Task: Look for space in Tizi-n-Tleta, Algeria from 2nd September, 2023 to 6th September, 2023 for 2 adults in price range Rs.15000 to Rs.20000. Place can be entire place with 1  bedroom having 1 bed and 1 bathroom. Property type can be house, flat, hotel. Amenities needed are: washing machine. Booking option can be shelf check-in. Required host language is .
Action: Mouse moved to (640, 87)
Screenshot: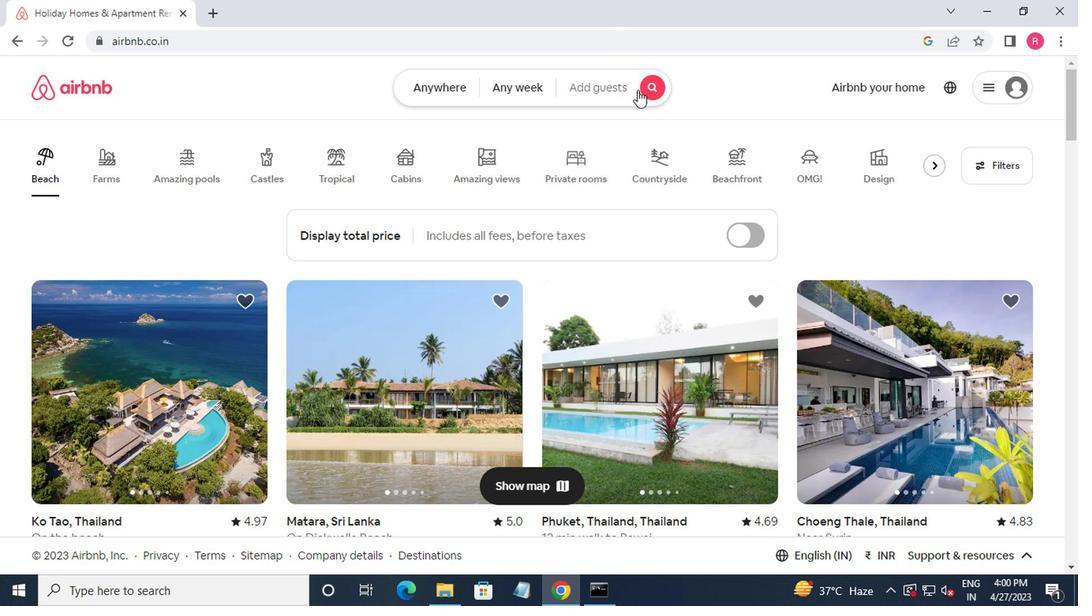 
Action: Mouse pressed left at (640, 87)
Screenshot: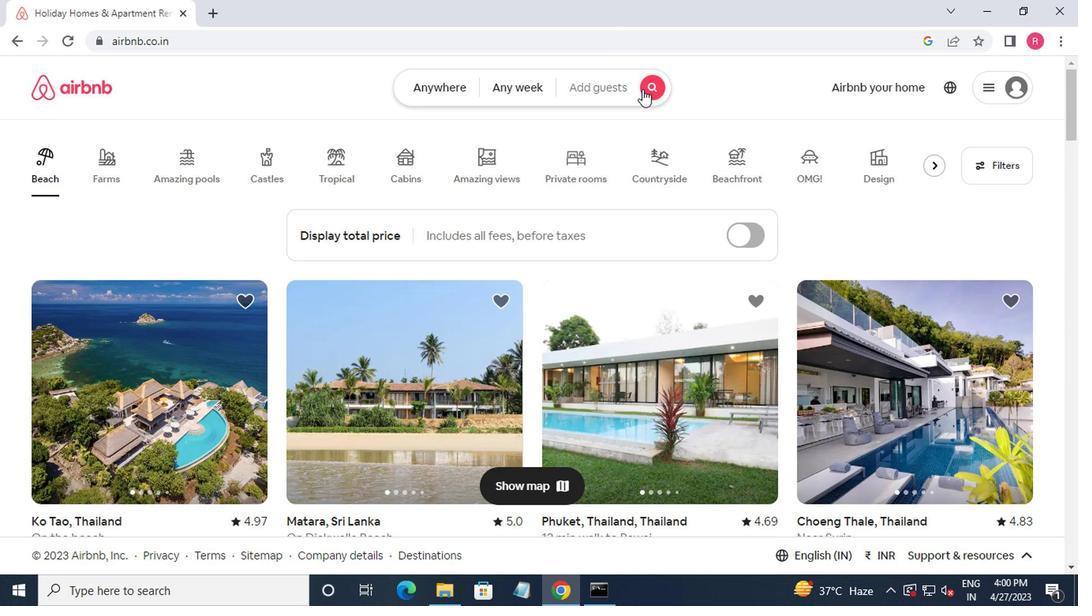 
Action: Mouse moved to (386, 143)
Screenshot: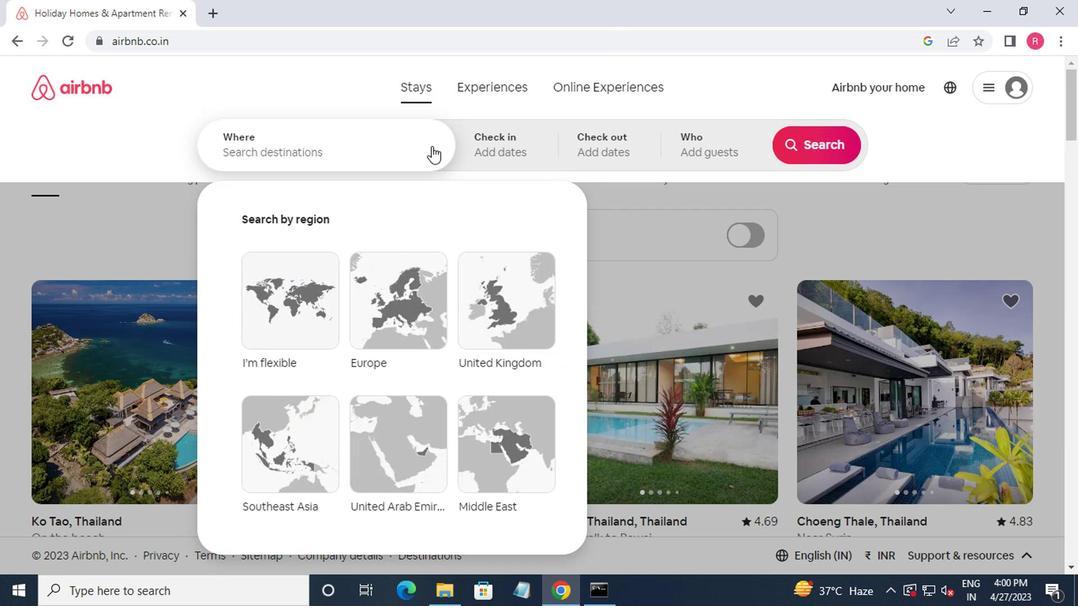 
Action: Mouse pressed left at (386, 143)
Screenshot: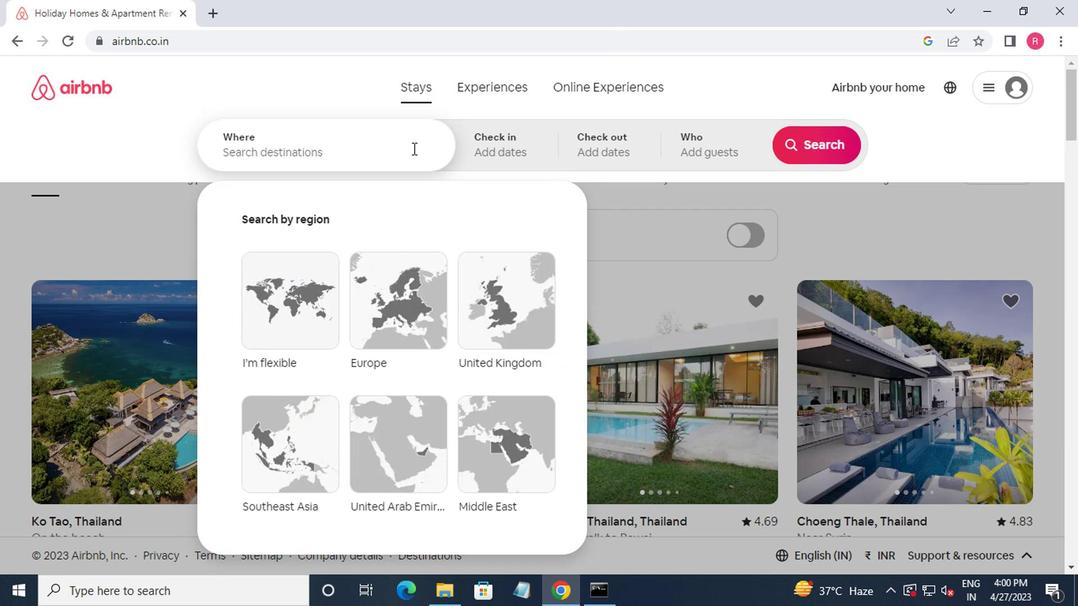 
Action: Mouse moved to (441, 107)
Screenshot: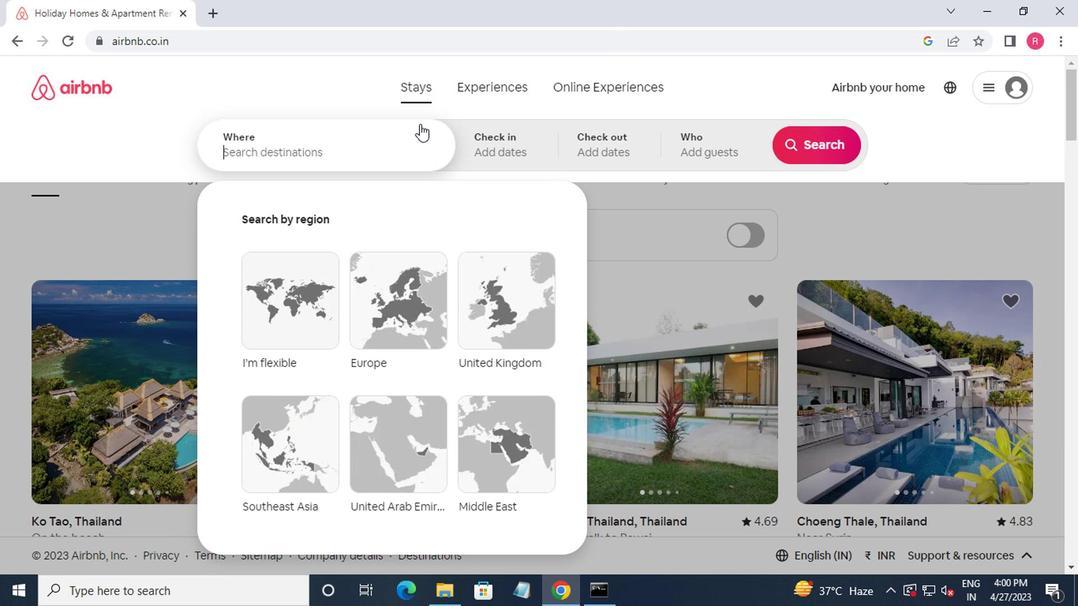 
Action: Key pressed tizi-n
Screenshot: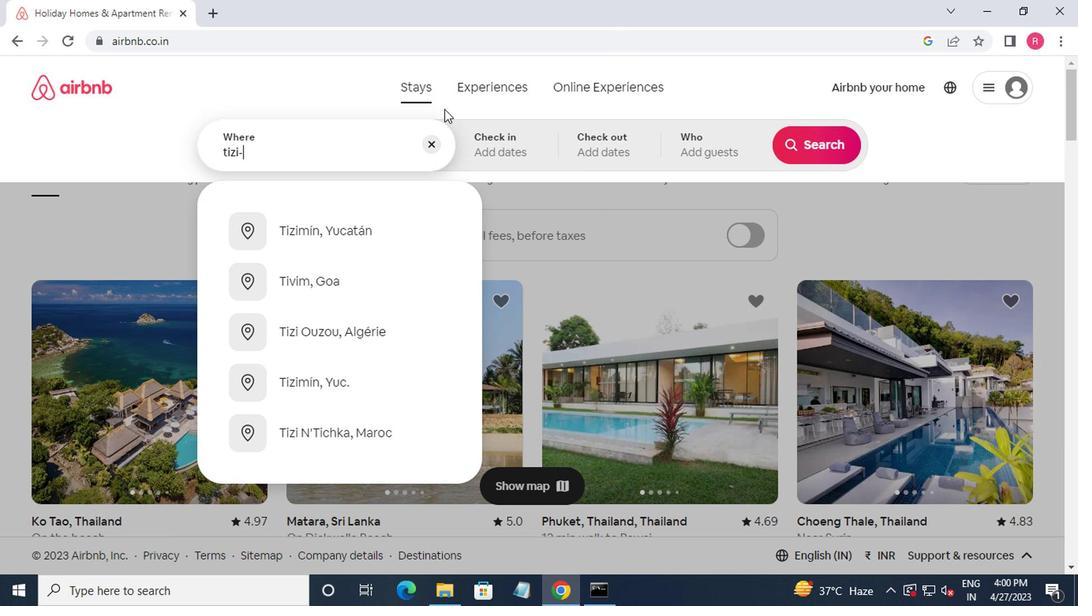 
Action: Mouse moved to (441, 106)
Screenshot: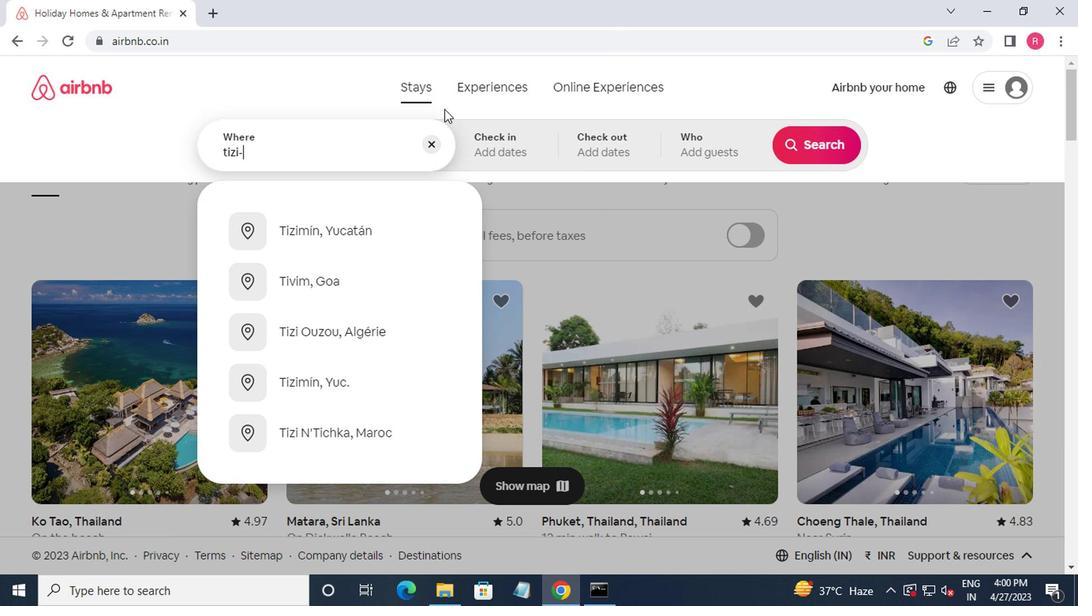 
Action: Key pressed -tletas<Key.backspace><Key.down><Key.down><Key.enter>
Screenshot: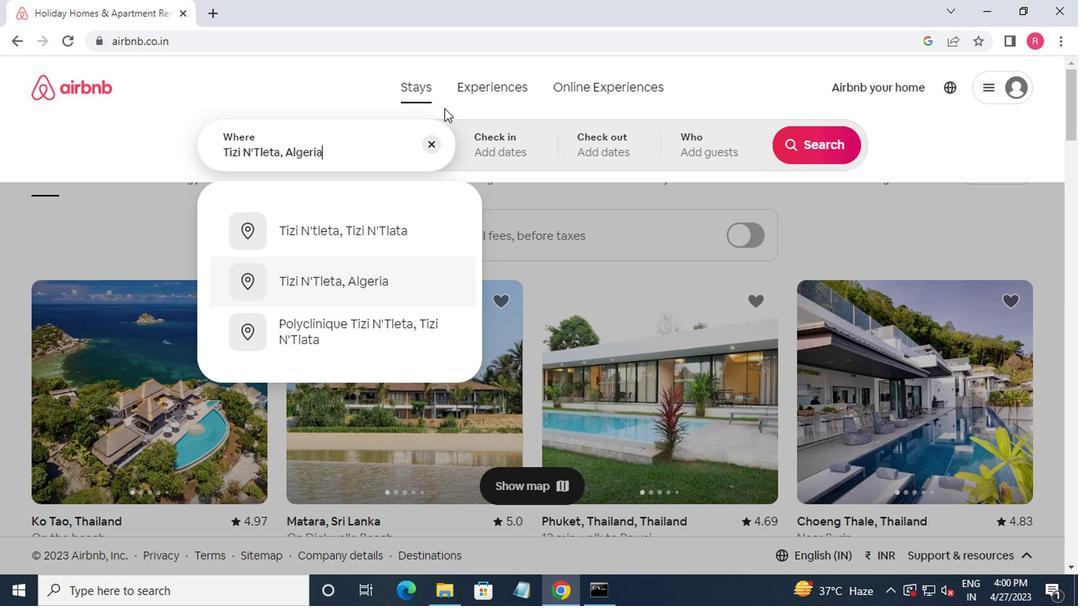 
Action: Mouse moved to (804, 267)
Screenshot: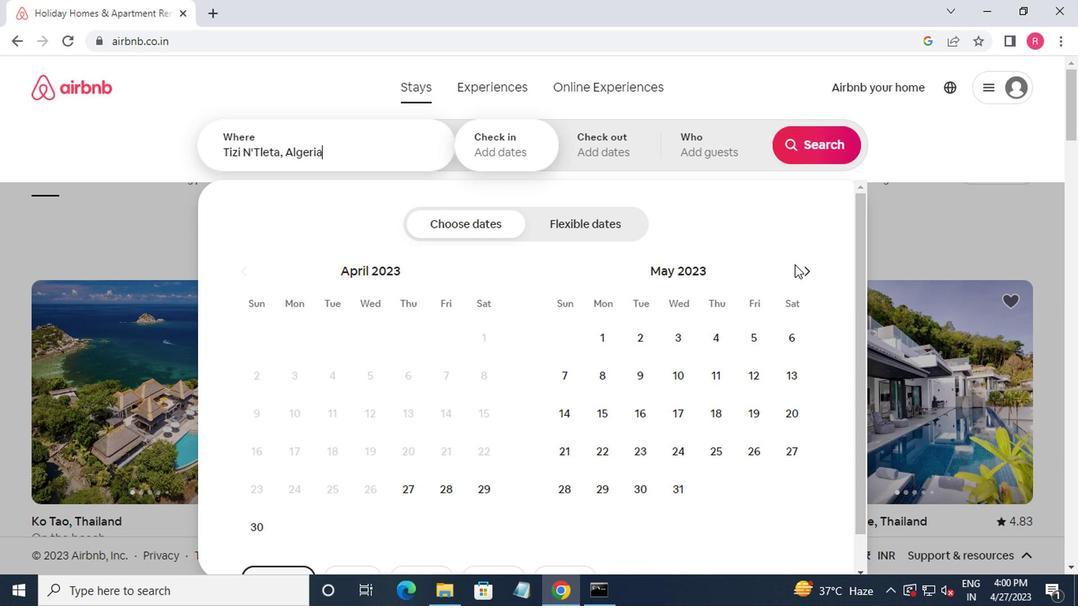 
Action: Mouse pressed left at (804, 267)
Screenshot: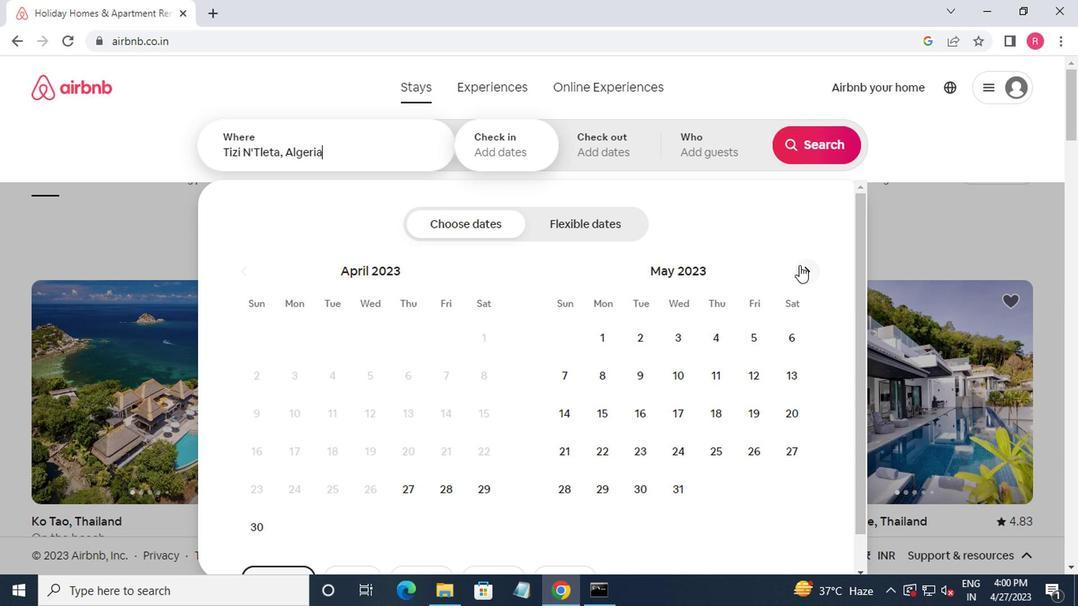 
Action: Mouse pressed left at (804, 267)
Screenshot: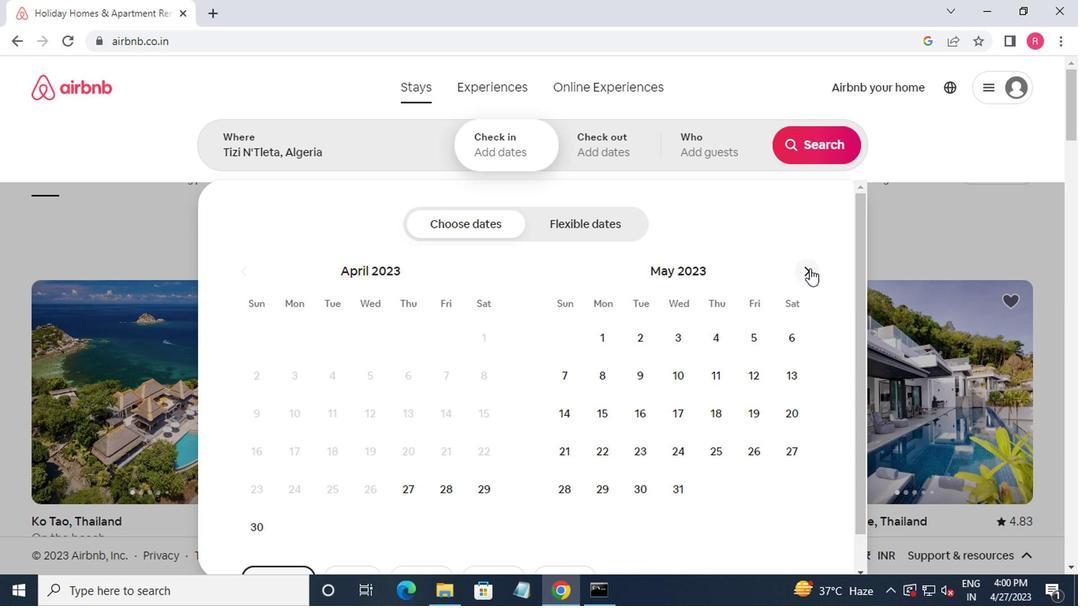 
Action: Mouse pressed left at (804, 267)
Screenshot: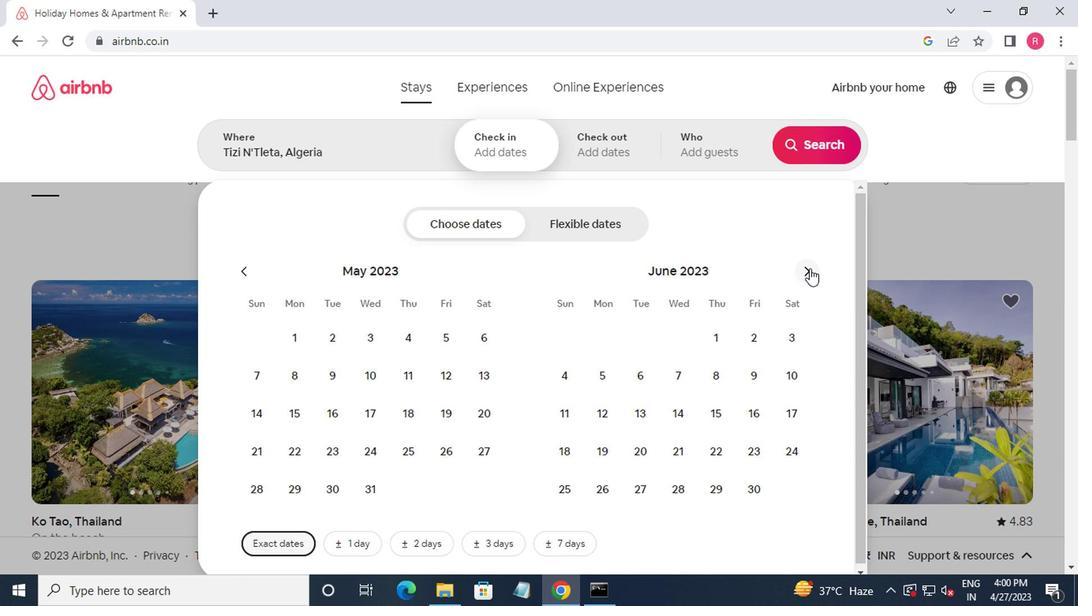 
Action: Mouse pressed left at (804, 267)
Screenshot: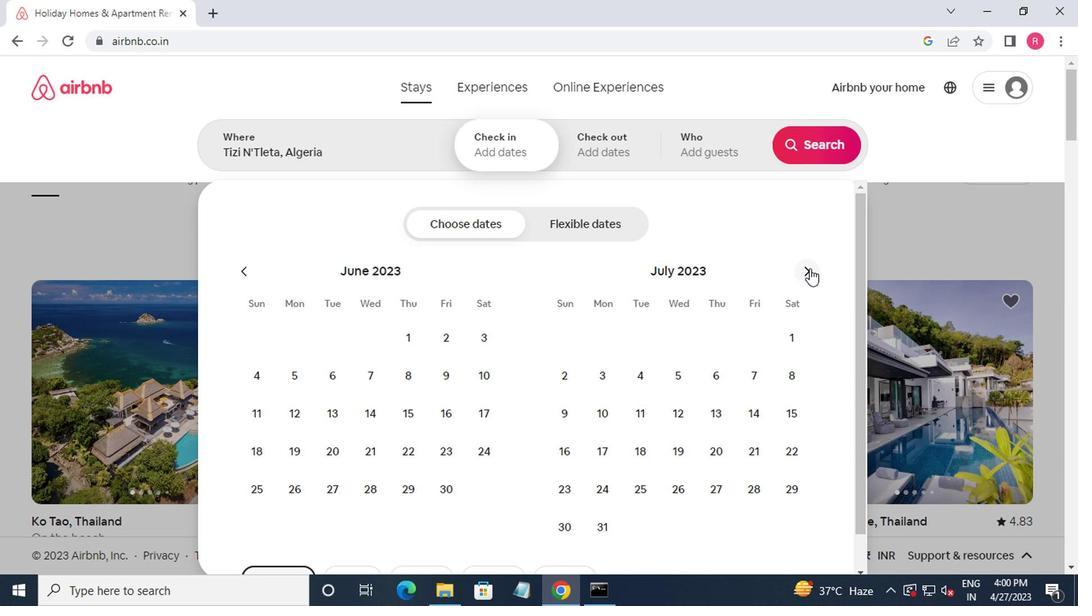 
Action: Mouse pressed left at (804, 267)
Screenshot: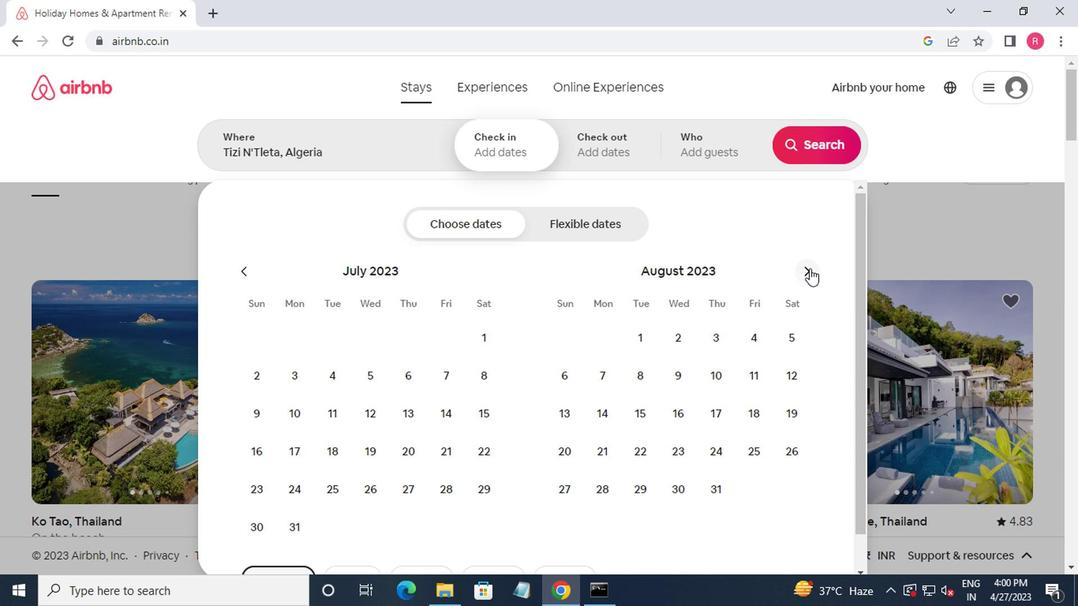 
Action: Mouse moved to (789, 342)
Screenshot: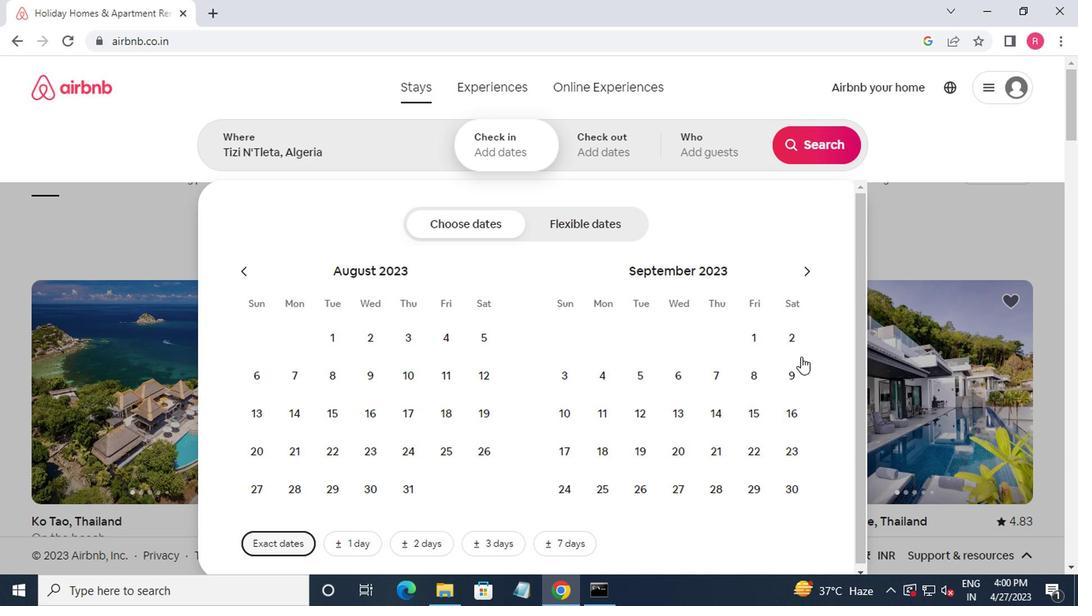
Action: Mouse pressed left at (789, 342)
Screenshot: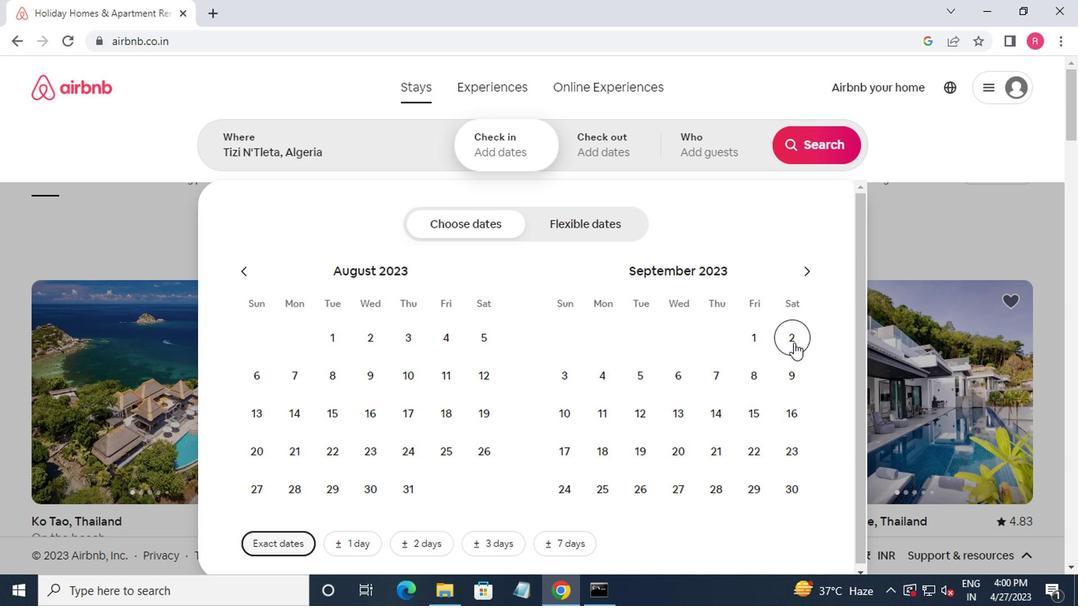 
Action: Mouse moved to (676, 385)
Screenshot: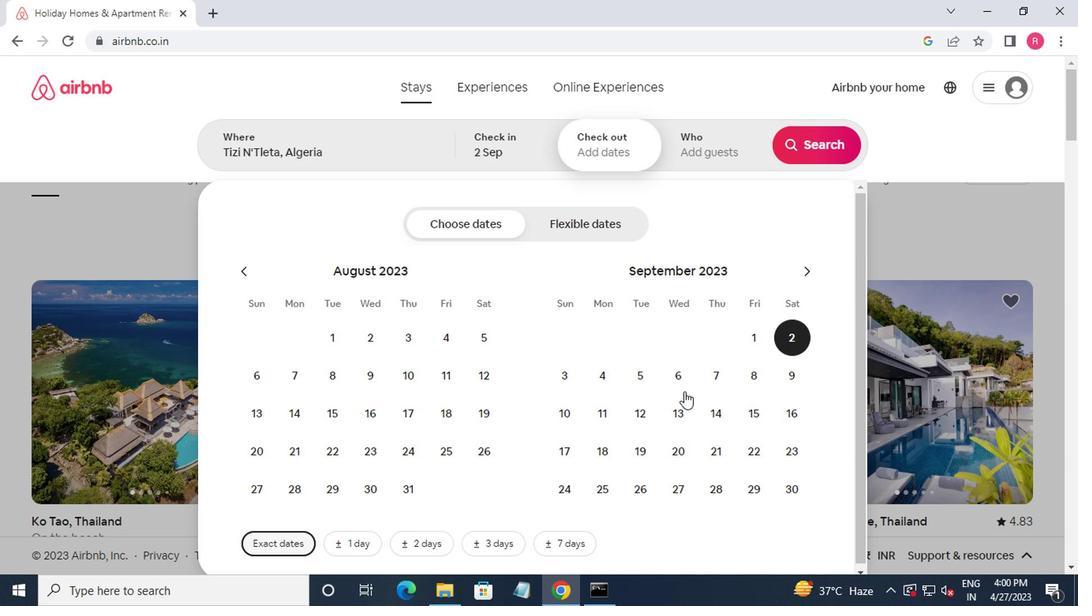 
Action: Mouse pressed left at (676, 385)
Screenshot: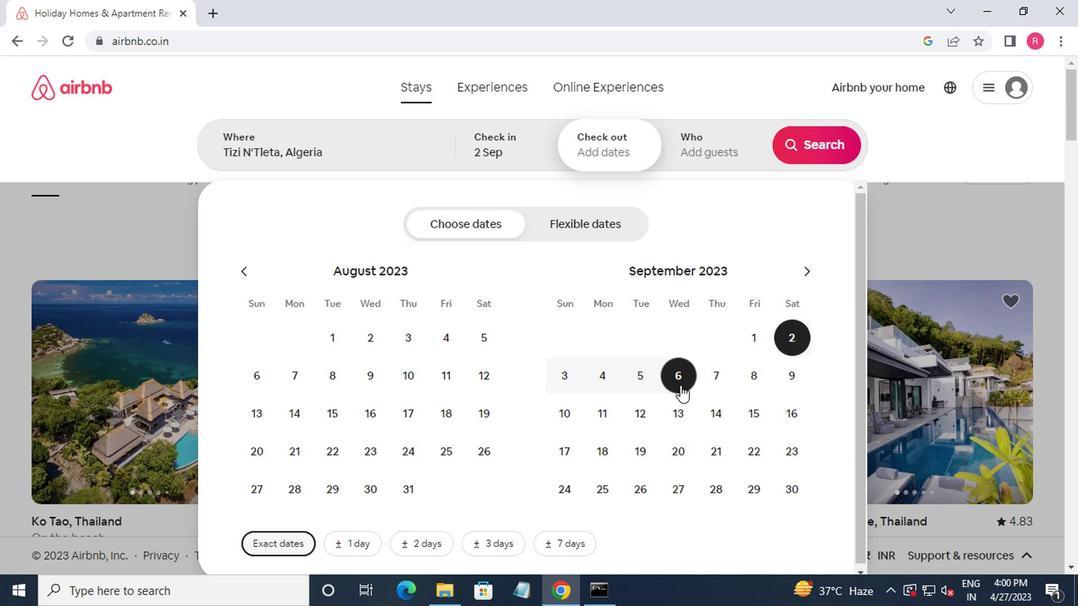 
Action: Mouse moved to (686, 160)
Screenshot: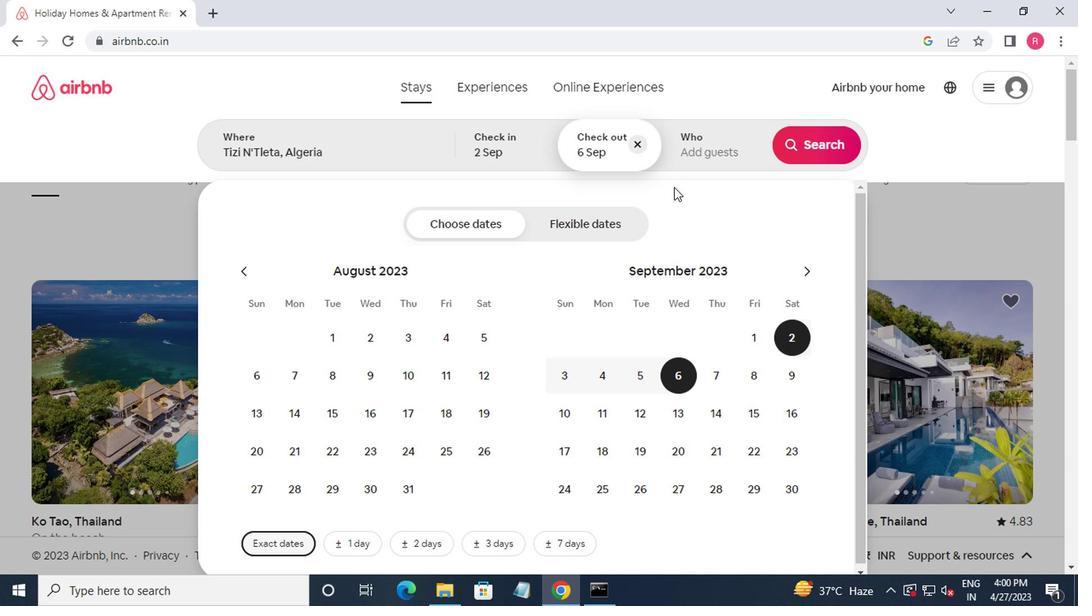 
Action: Mouse pressed left at (686, 160)
Screenshot: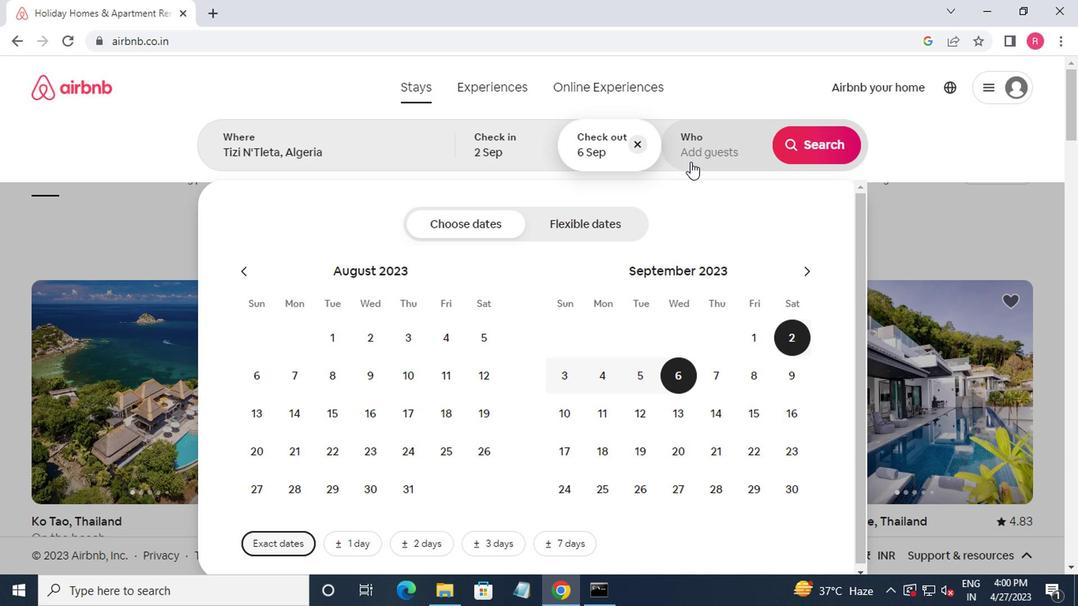 
Action: Mouse moved to (807, 225)
Screenshot: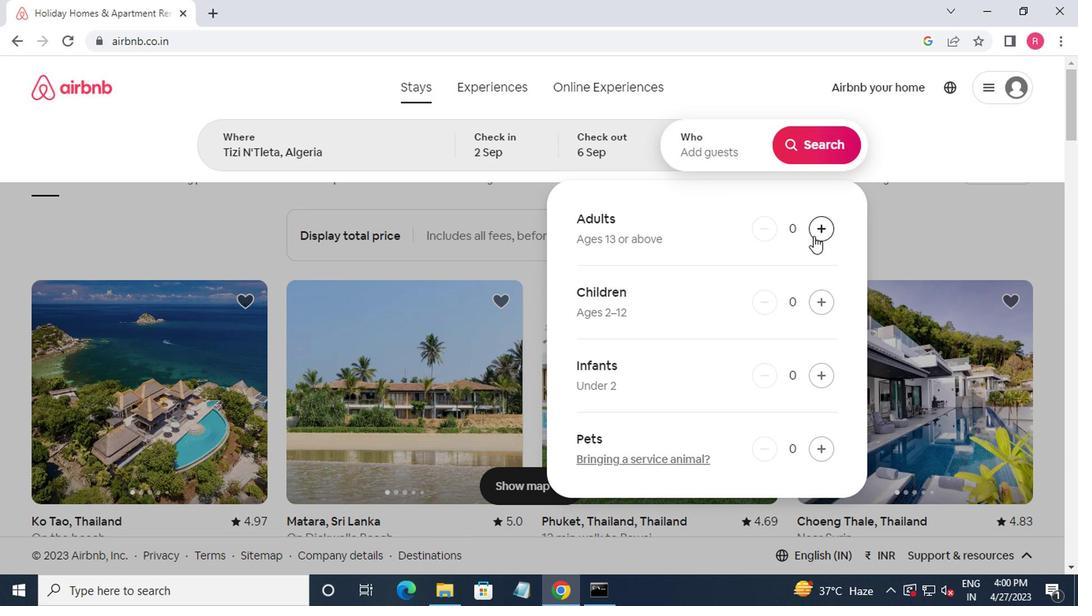 
Action: Mouse pressed left at (807, 225)
Screenshot: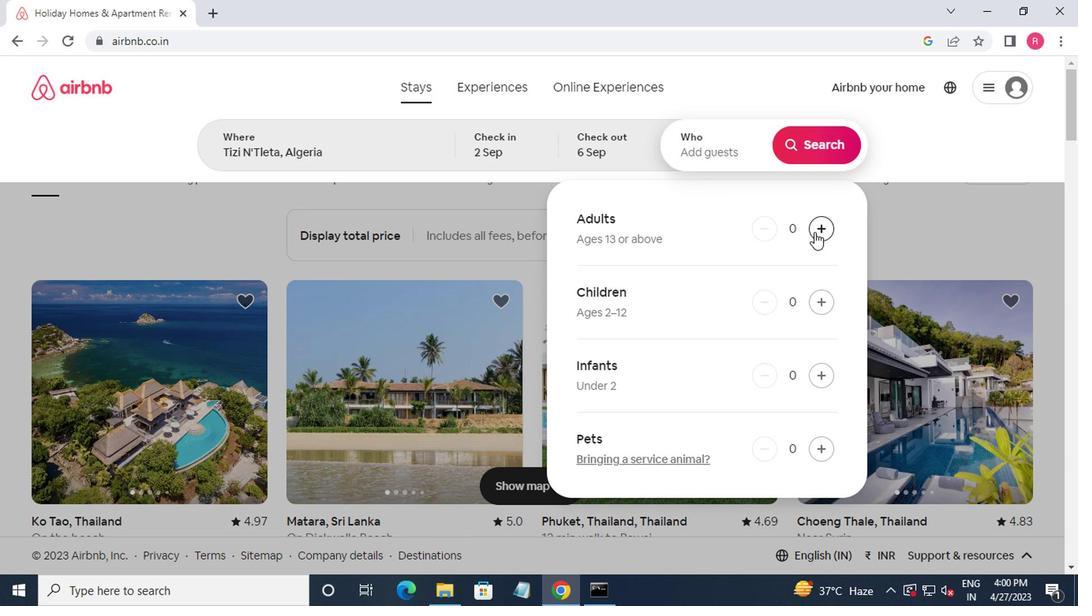 
Action: Mouse pressed left at (807, 225)
Screenshot: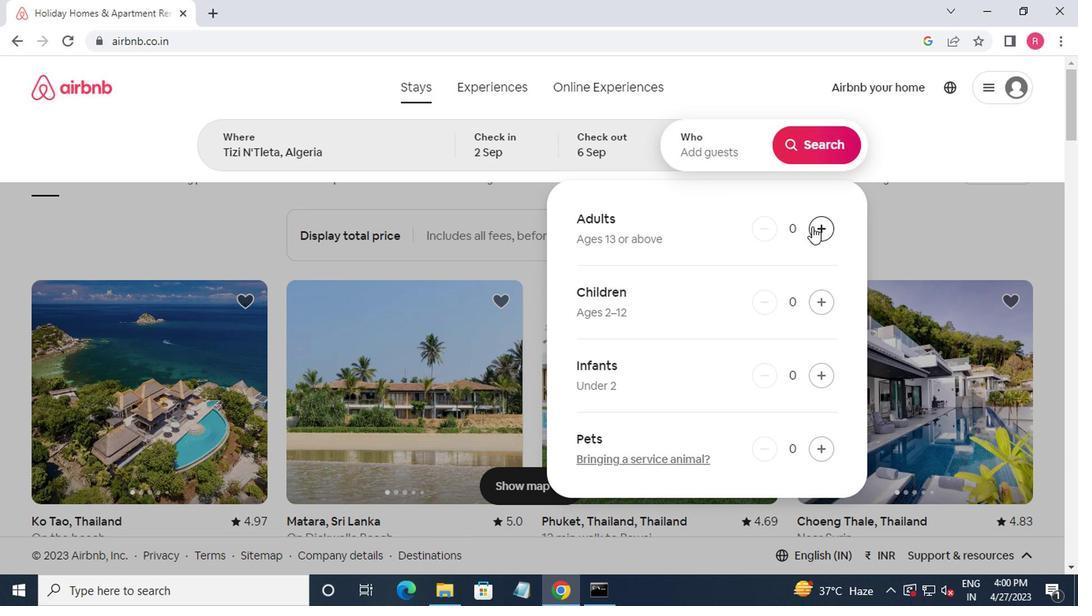 
Action: Mouse pressed left at (807, 225)
Screenshot: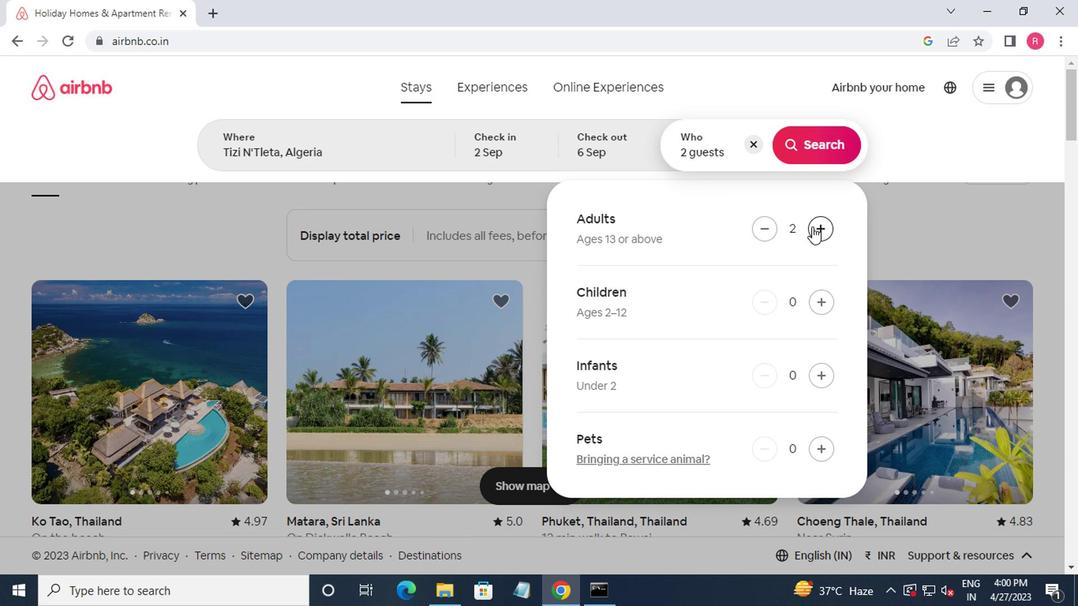 
Action: Mouse moved to (759, 226)
Screenshot: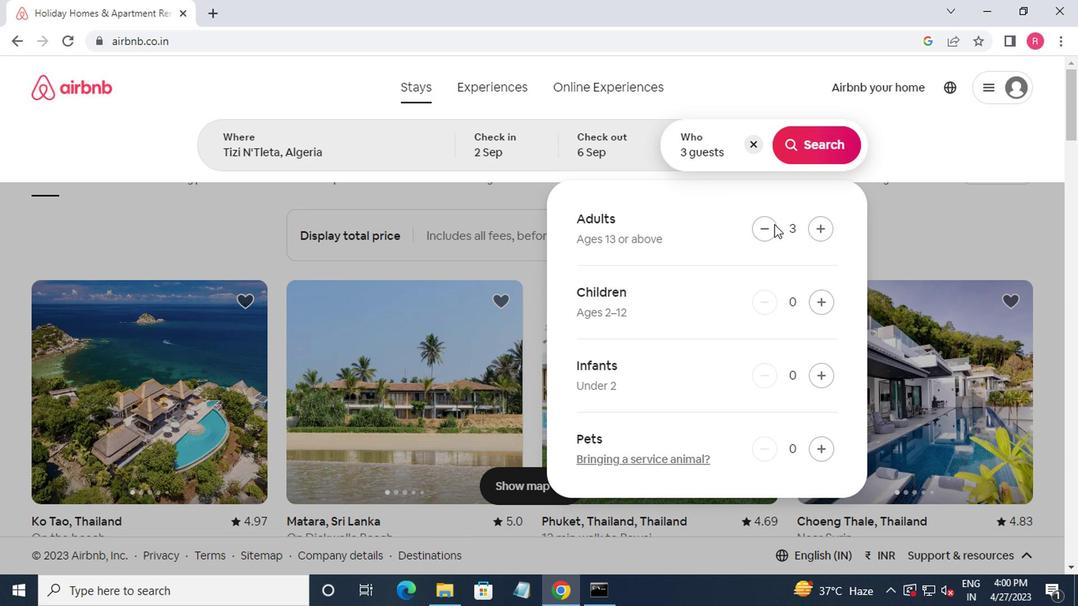 
Action: Mouse pressed left at (759, 226)
Screenshot: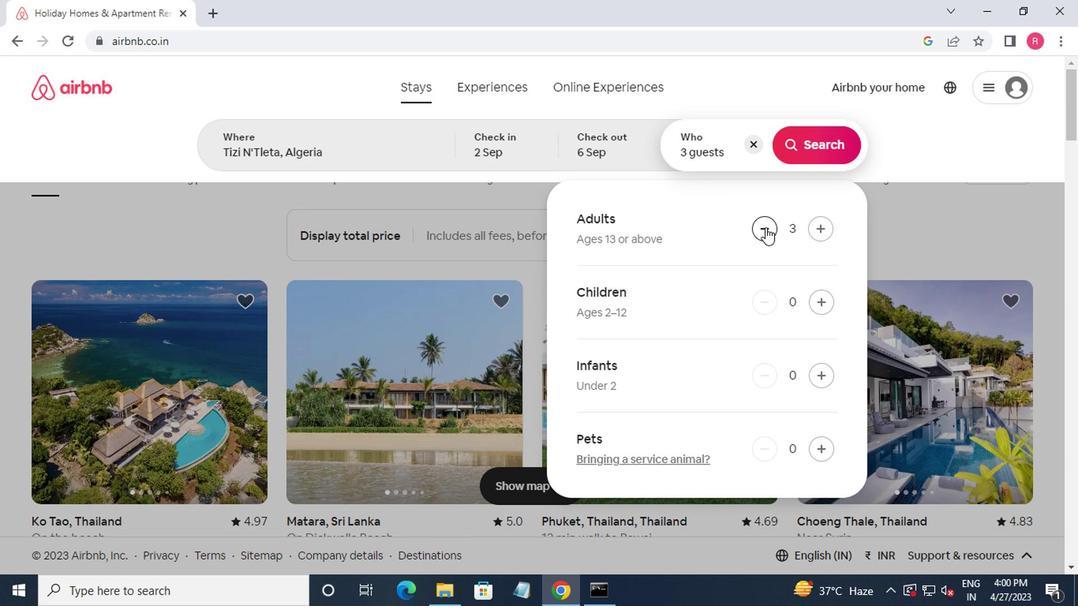 
Action: Mouse moved to (824, 145)
Screenshot: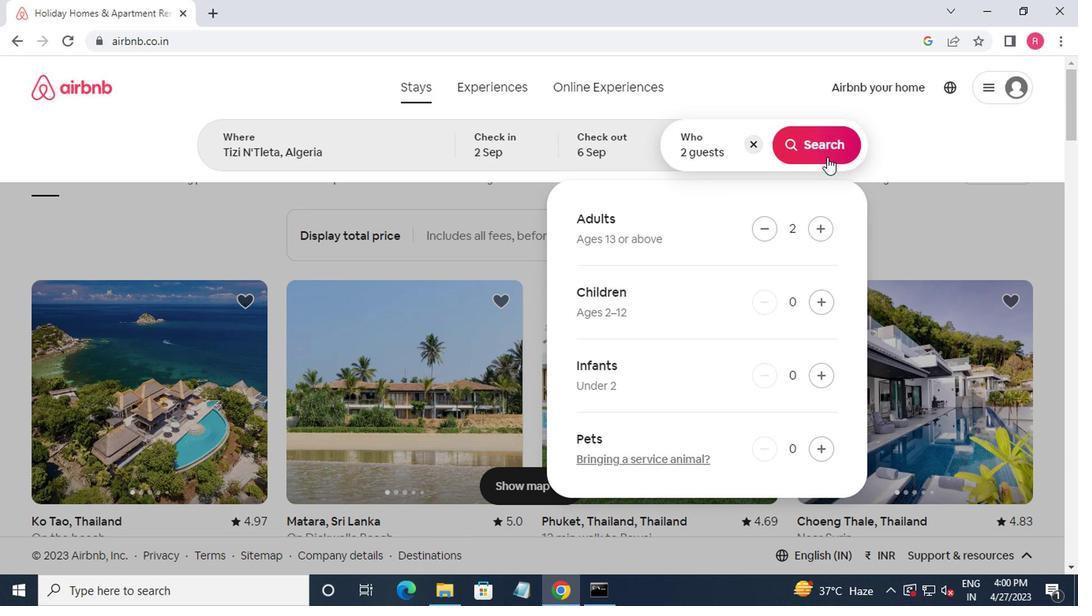 
Action: Mouse pressed left at (824, 145)
Screenshot: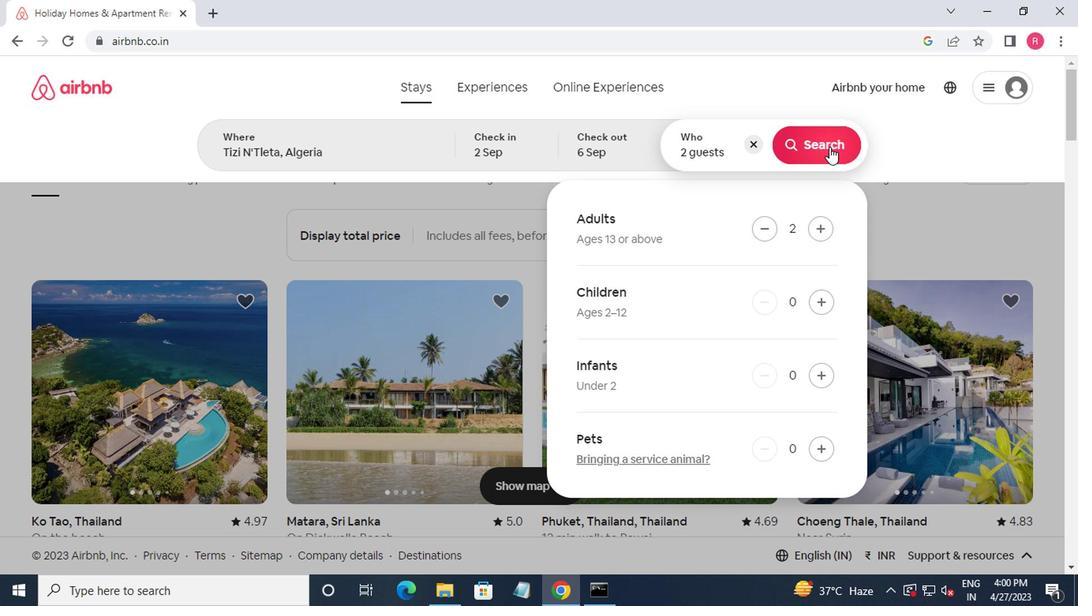 
Action: Mouse moved to (989, 152)
Screenshot: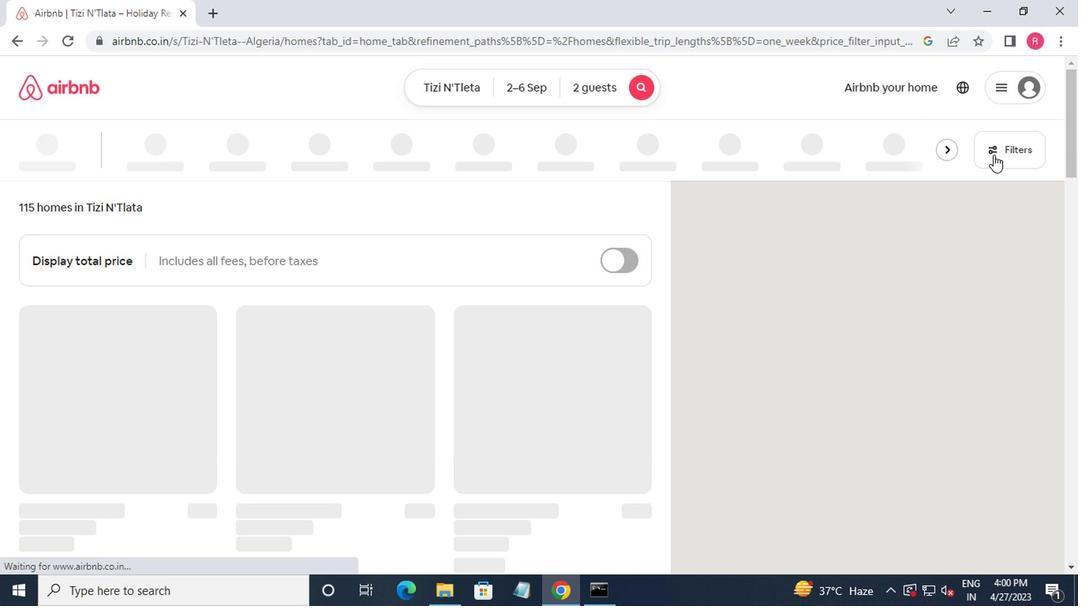 
Action: Mouse pressed left at (989, 152)
Screenshot: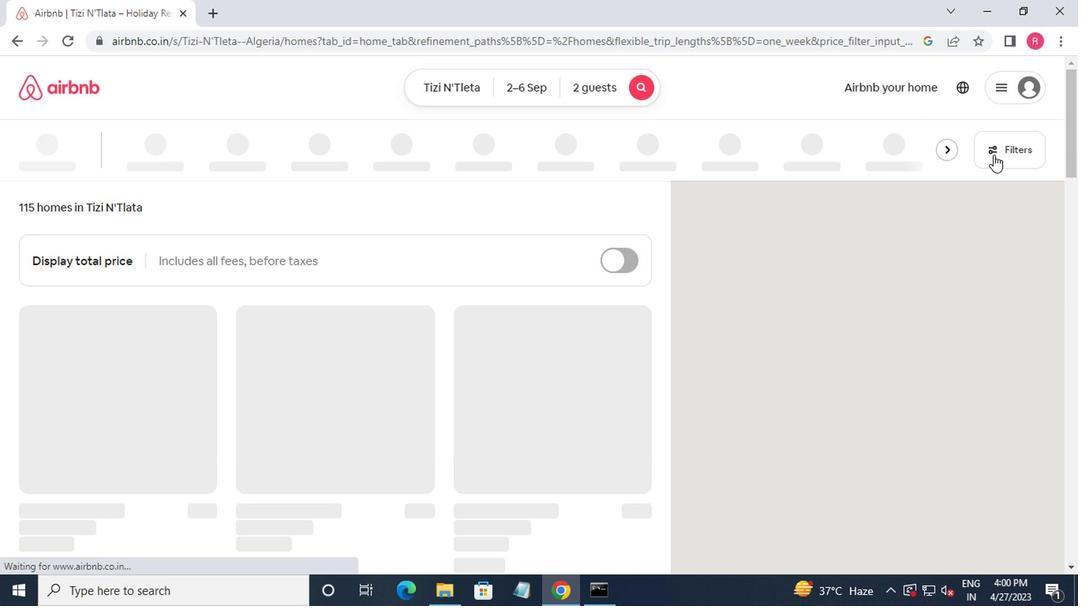 
Action: Mouse moved to (338, 343)
Screenshot: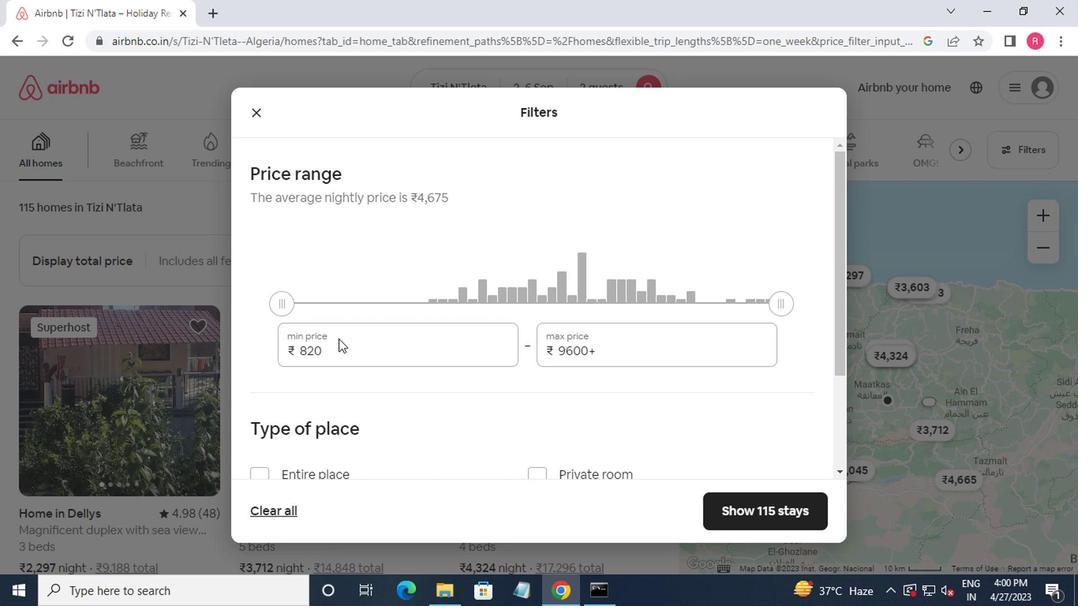 
Action: Mouse pressed left at (338, 343)
Screenshot: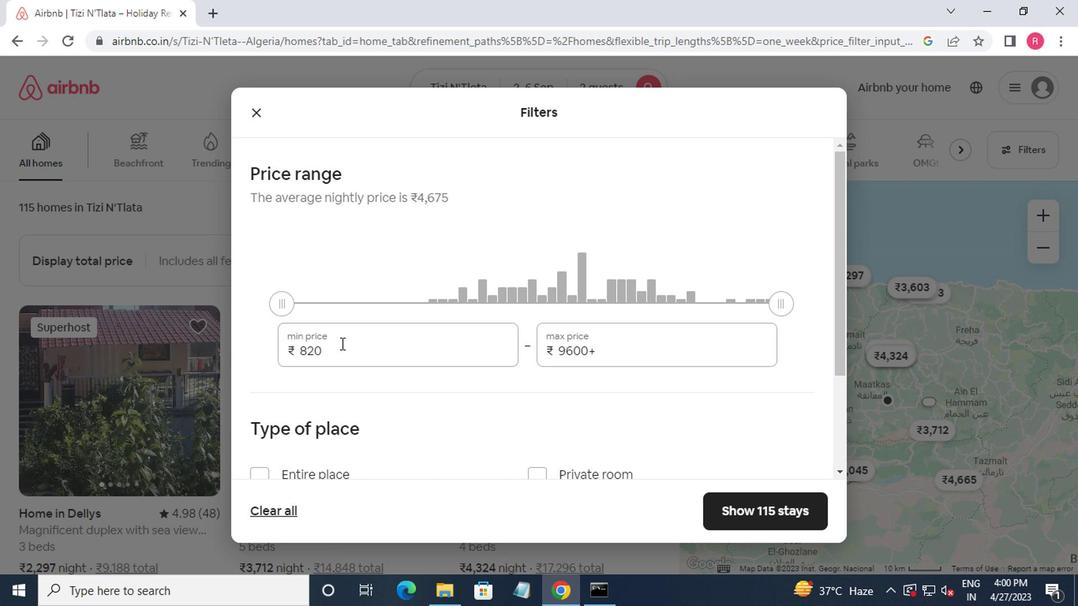 
Action: Key pressed <Key.backspace><Key.backspace><Key.backspace><Key.backspace>150002<Key.backspace>
Screenshot: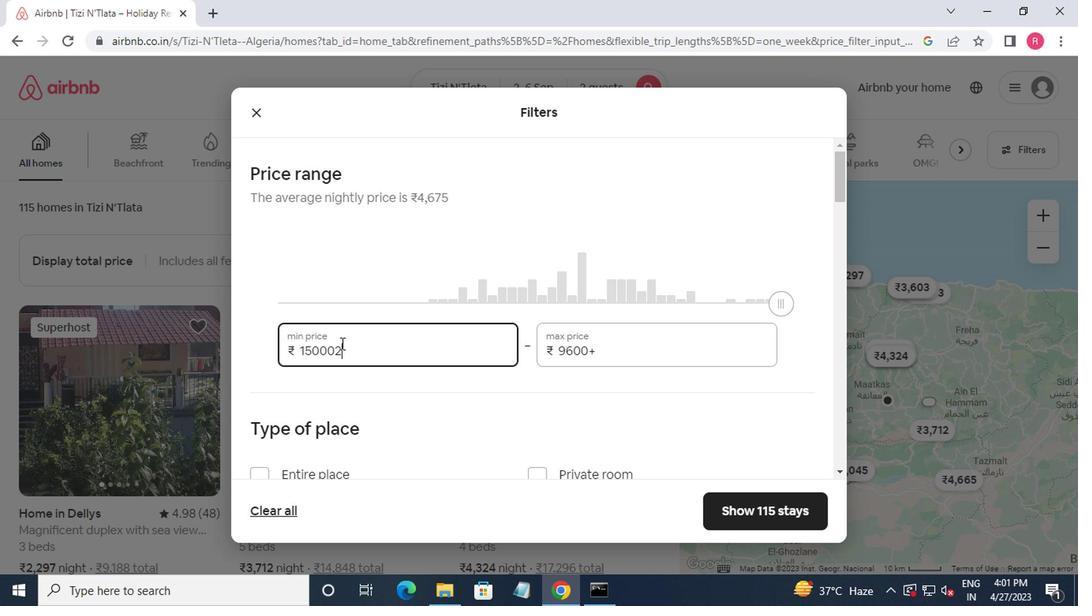 
Action: Mouse moved to (606, 358)
Screenshot: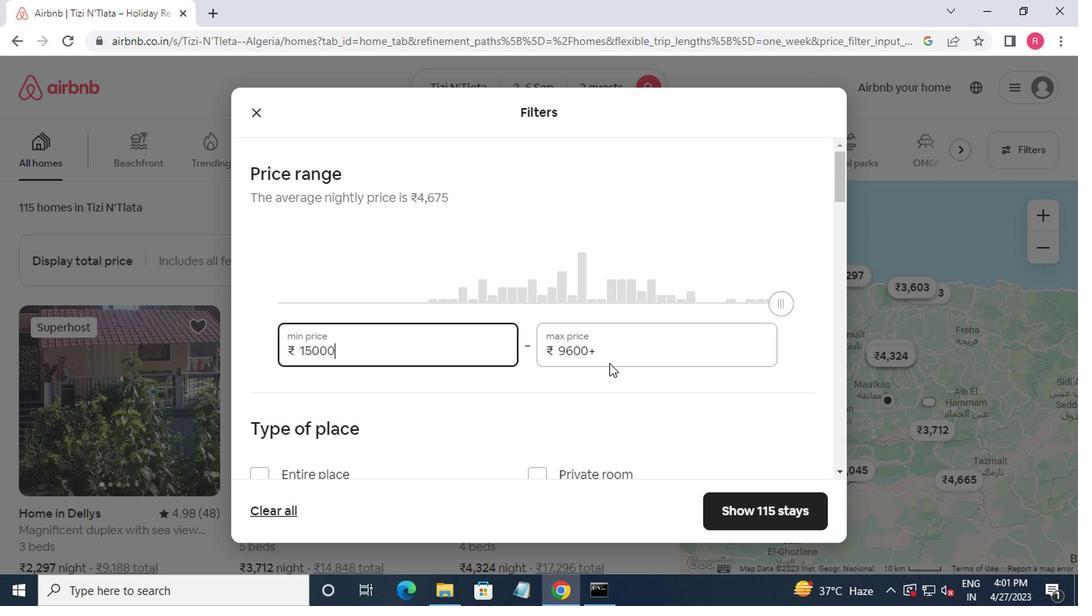 
Action: Mouse pressed left at (606, 358)
Screenshot: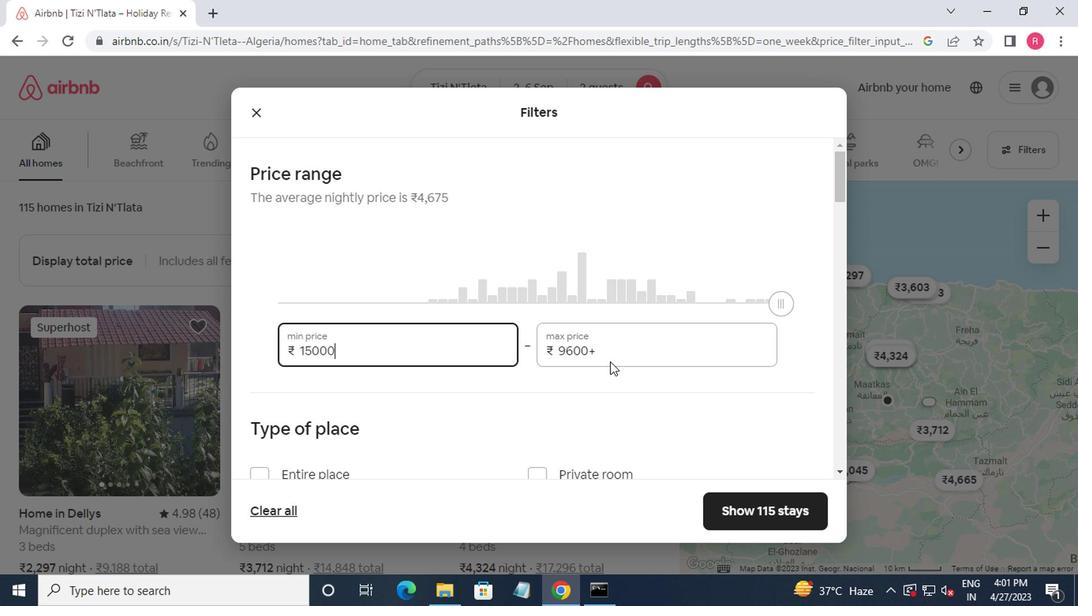 
Action: Key pressed <Key.backspace><Key.backspace><Key.backspace><Key.backspace><Key.backspace><Key.backspace><Key.backspace><Key.backspace><Key.backspace><Key.backspace><Key.backspace><Key.backspace><Key.backspace><Key.backspace><Key.backspace><Key.backspace><Key.backspace>20000
Screenshot: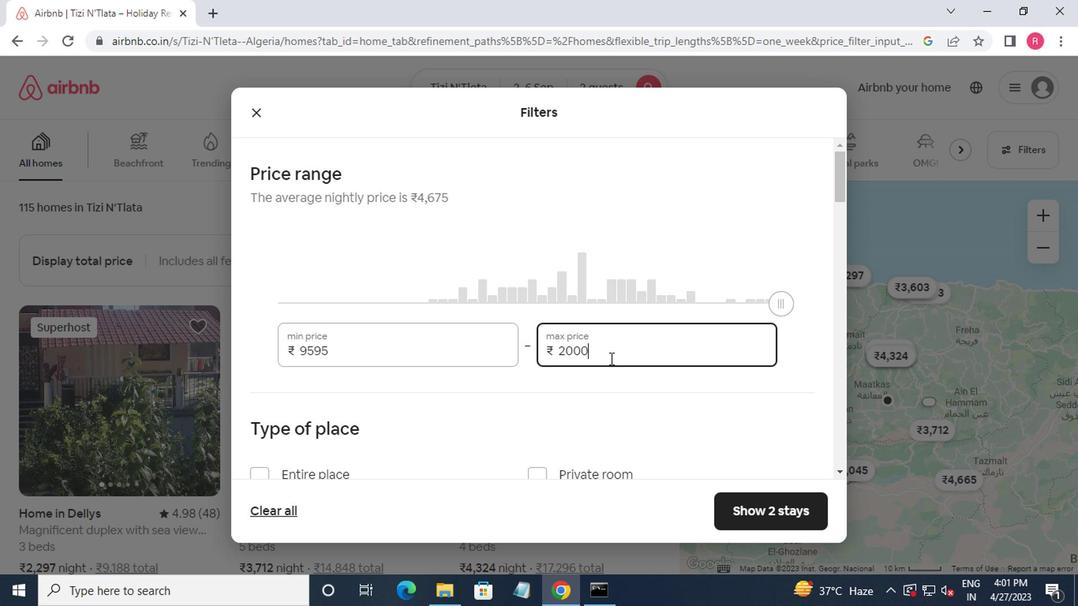 
Action: Mouse moved to (605, 367)
Screenshot: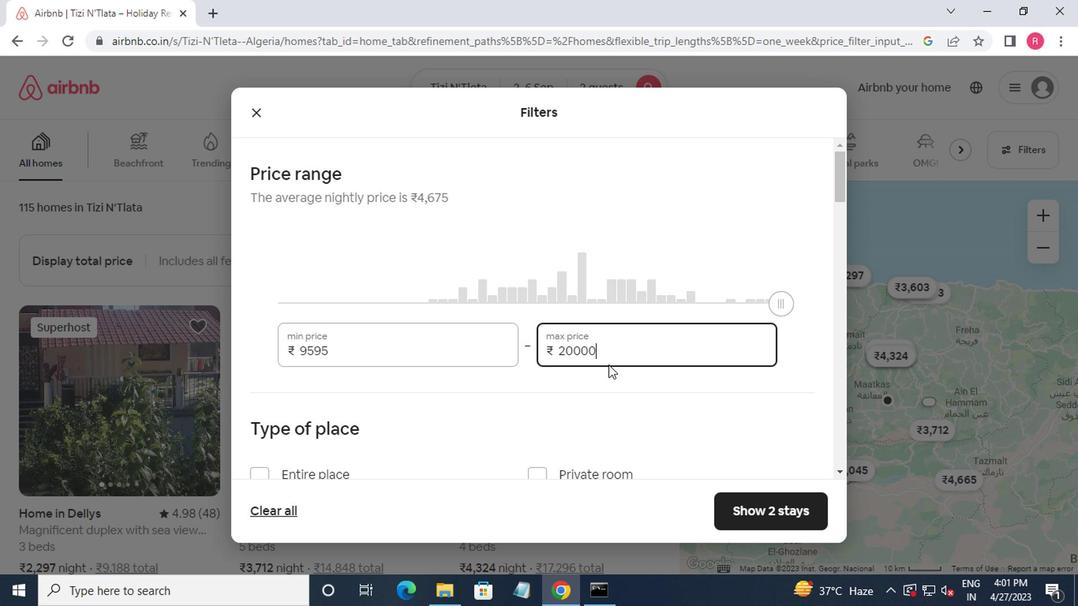 
Action: Mouse scrolled (605, 366) with delta (0, -1)
Screenshot: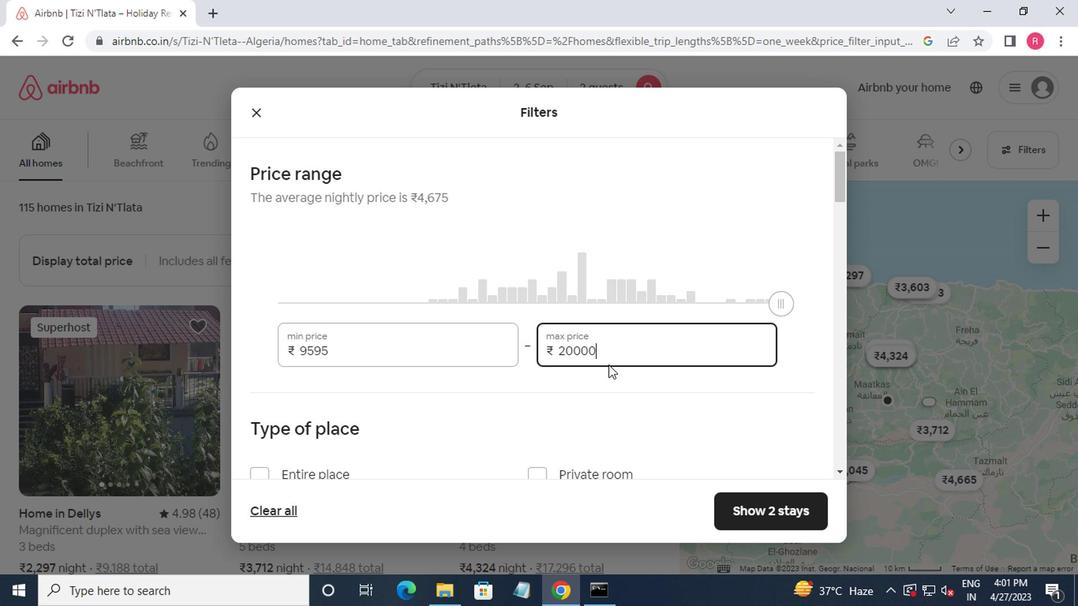 
Action: Mouse moved to (606, 381)
Screenshot: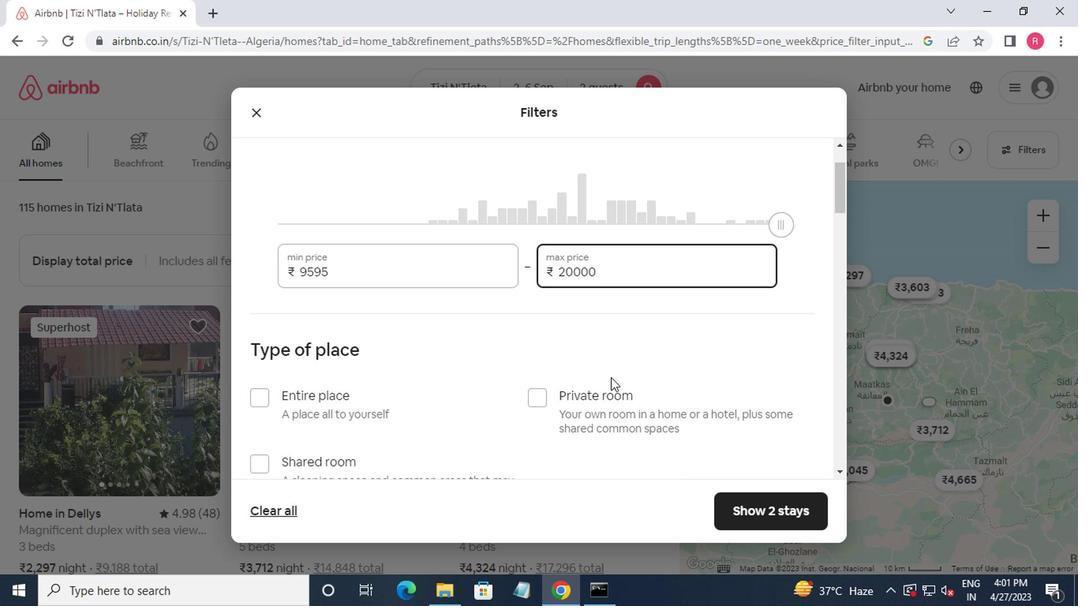 
Action: Mouse scrolled (606, 380) with delta (0, -1)
Screenshot: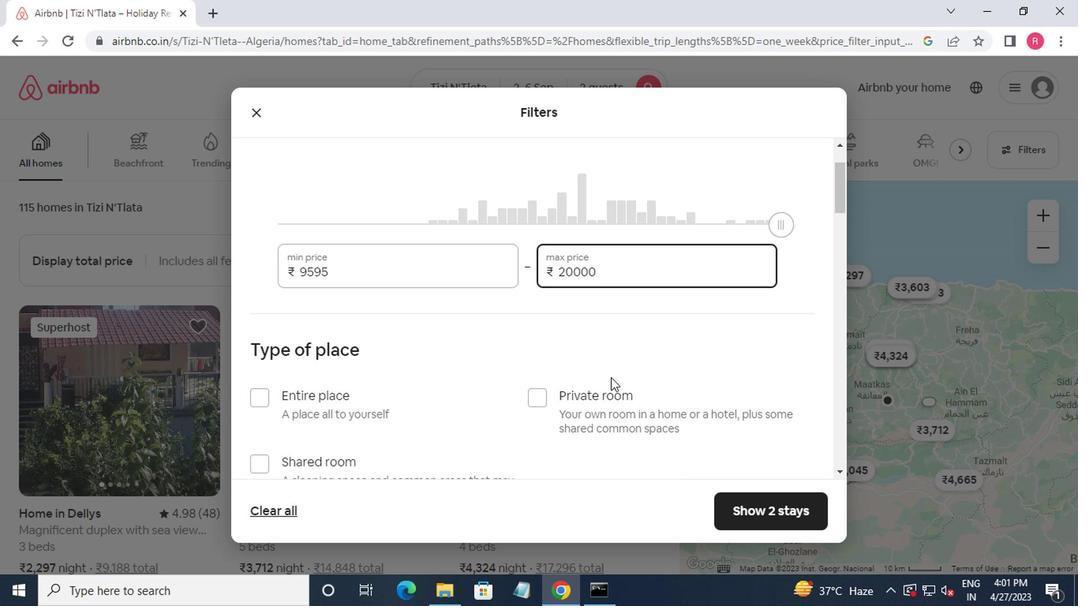 
Action: Mouse moved to (257, 316)
Screenshot: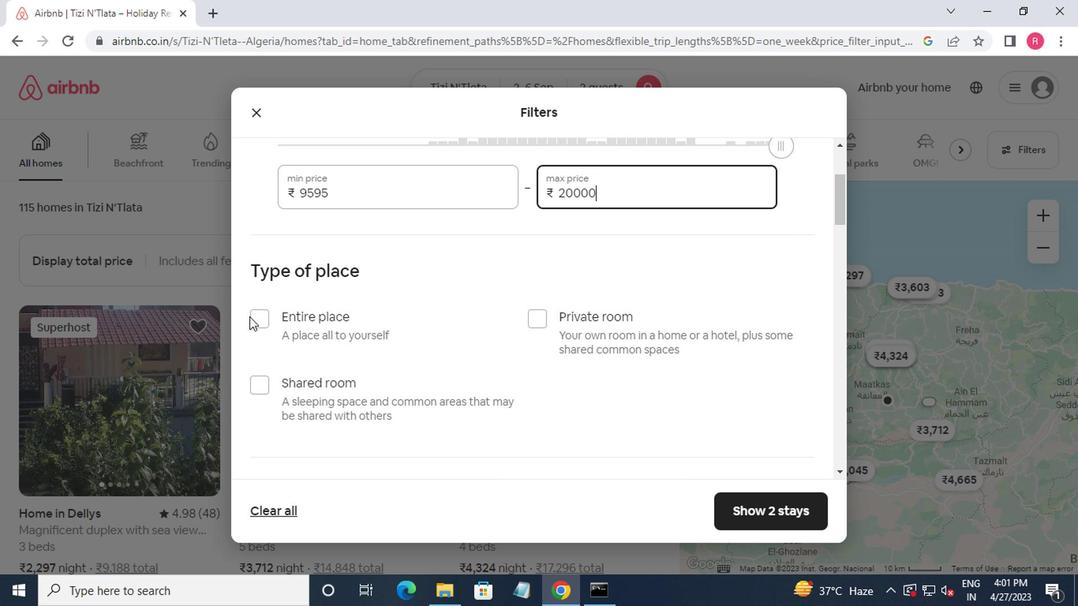 
Action: Mouse pressed left at (257, 316)
Screenshot: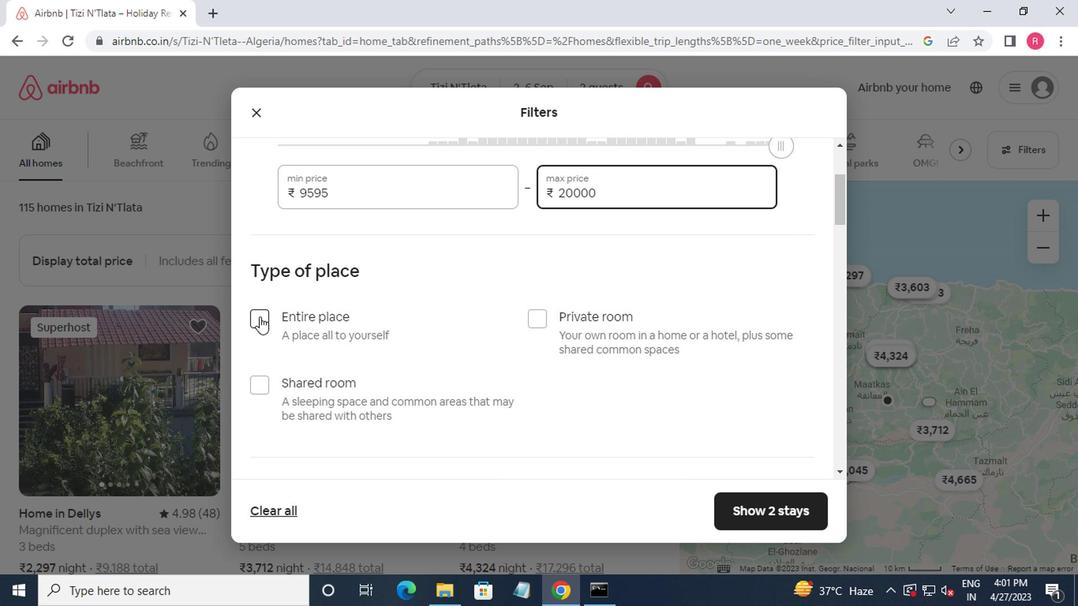 
Action: Mouse moved to (266, 335)
Screenshot: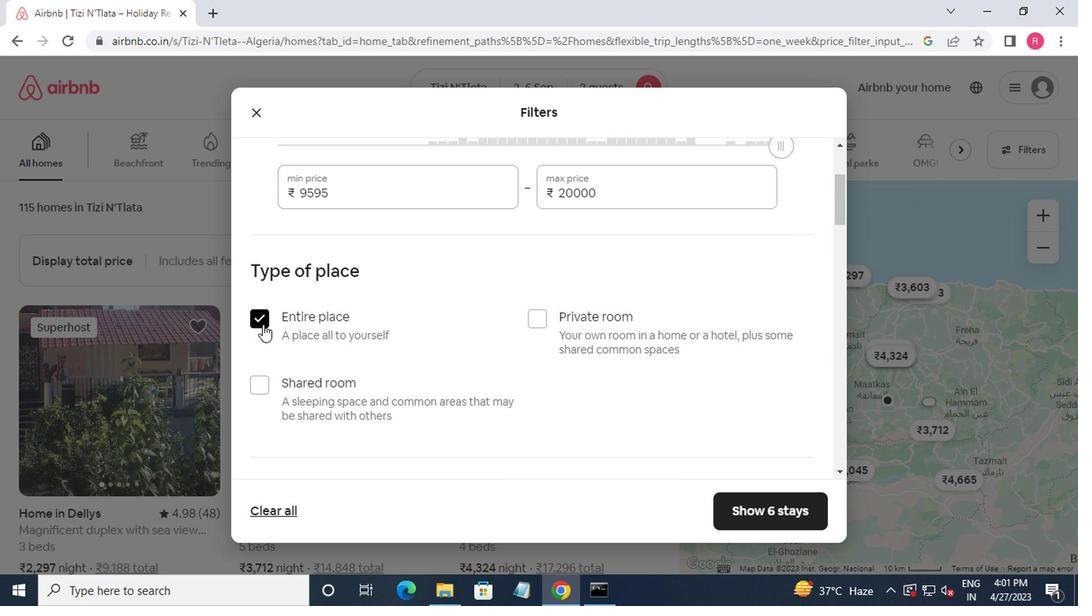 
Action: Mouse scrolled (266, 334) with delta (0, -1)
Screenshot: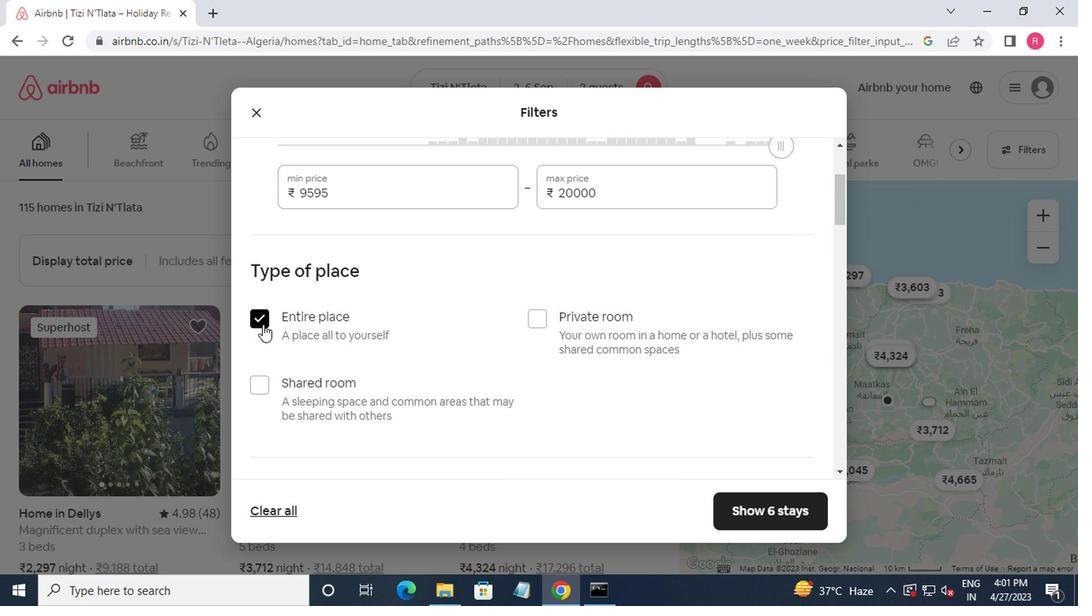 
Action: Mouse moved to (267, 337)
Screenshot: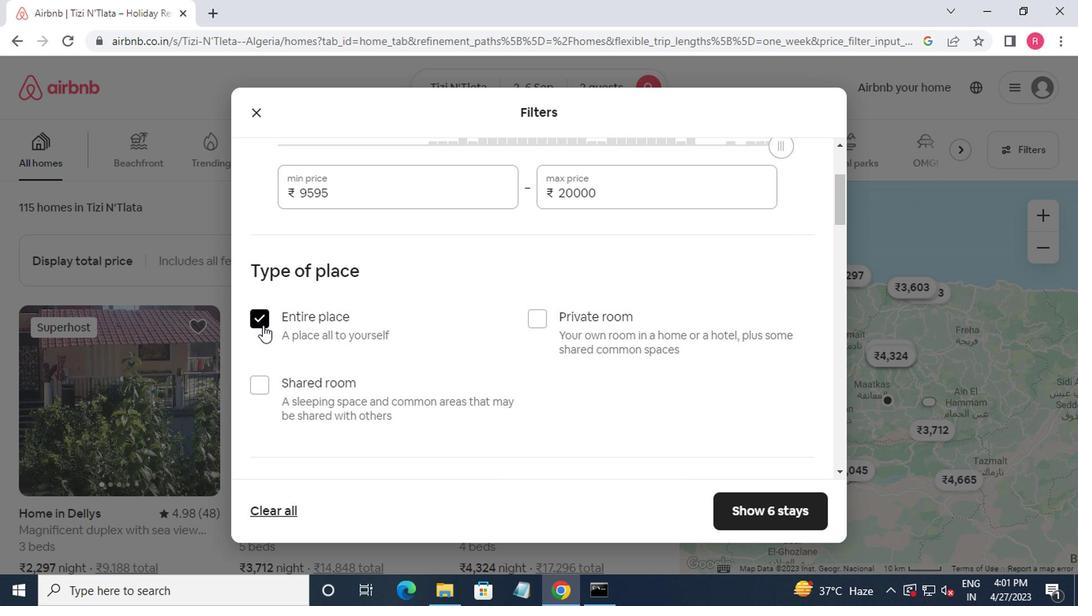 
Action: Mouse scrolled (267, 336) with delta (0, -1)
Screenshot: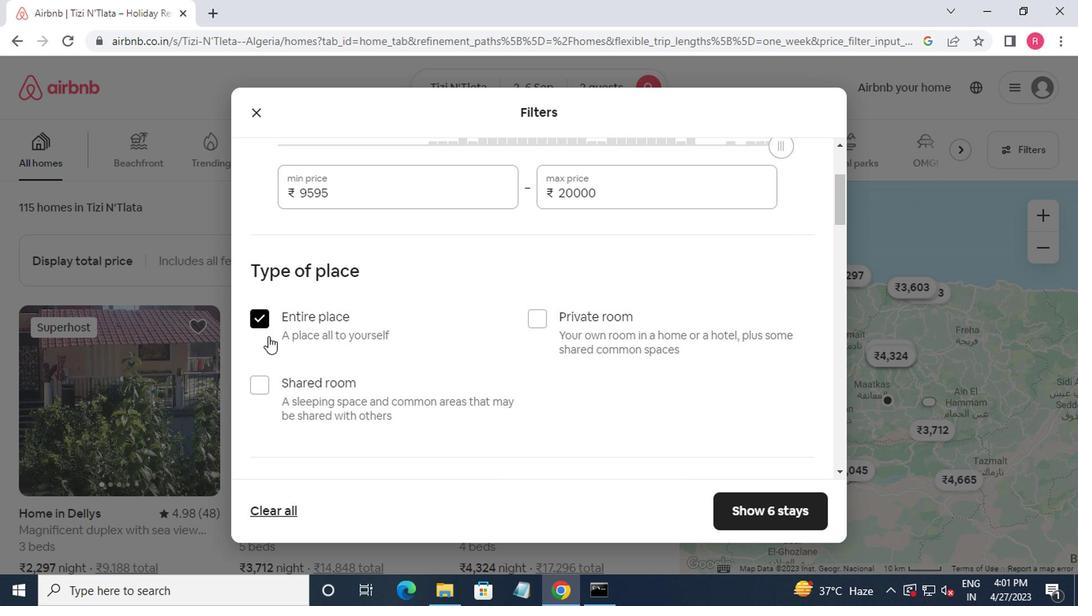 
Action: Mouse moved to (285, 362)
Screenshot: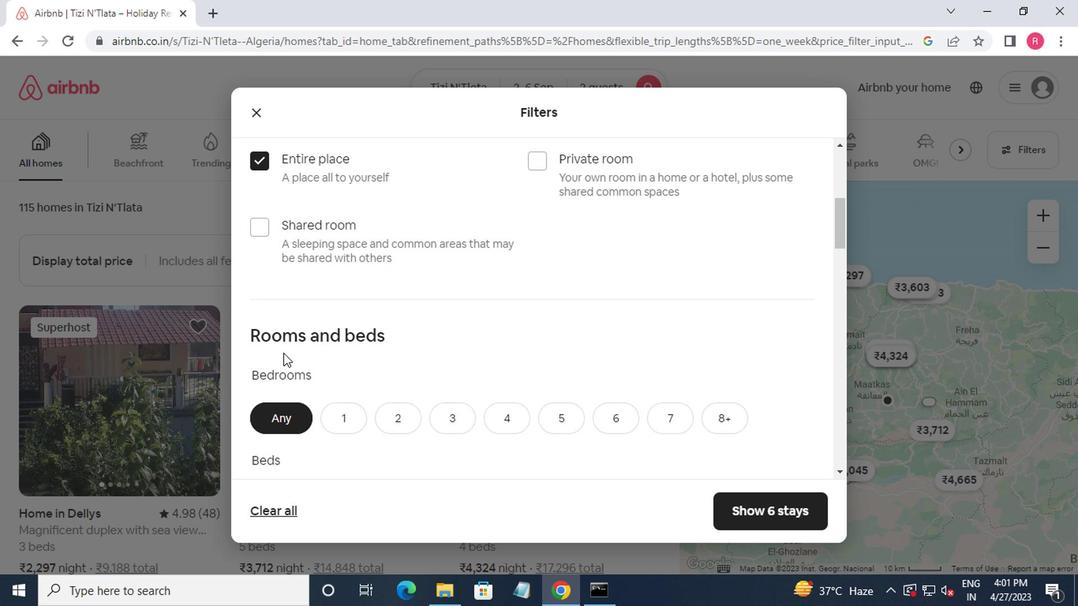
Action: Mouse scrolled (285, 361) with delta (0, -1)
Screenshot: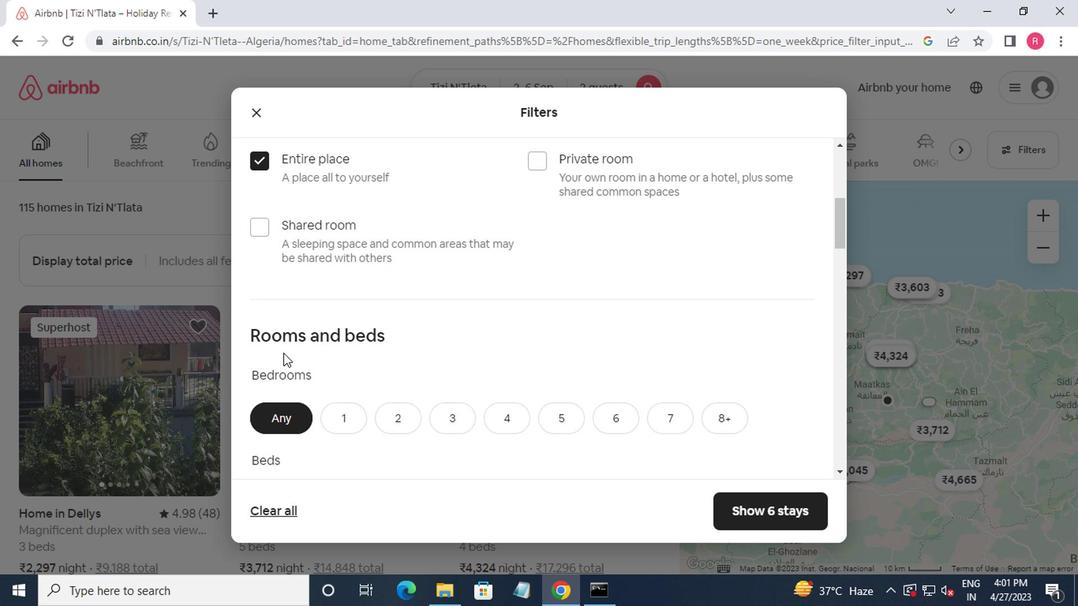 
Action: Mouse moved to (289, 364)
Screenshot: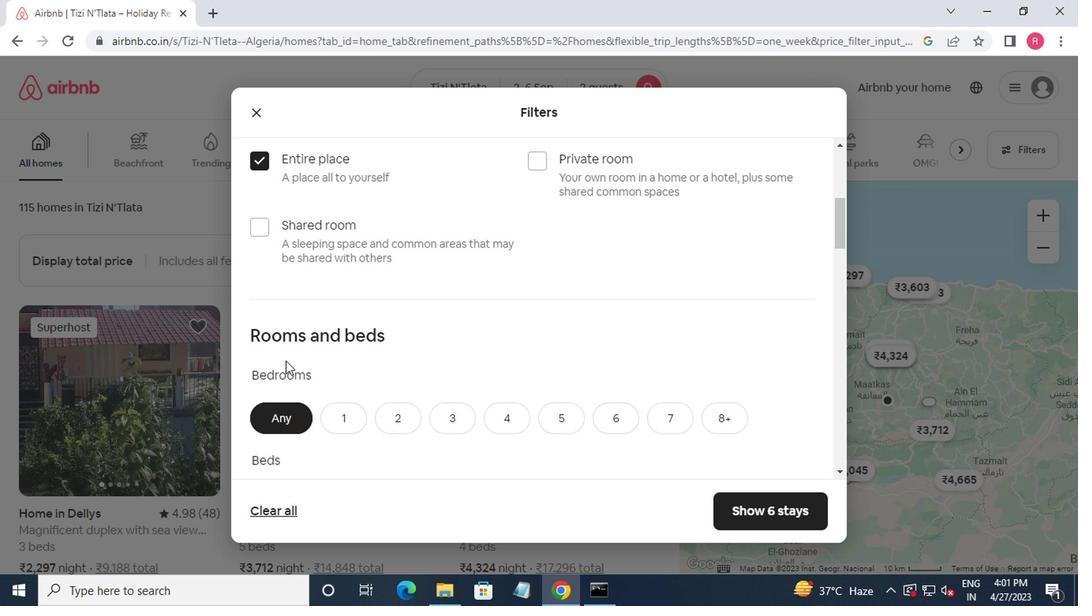 
Action: Mouse scrolled (289, 363) with delta (0, 0)
Screenshot: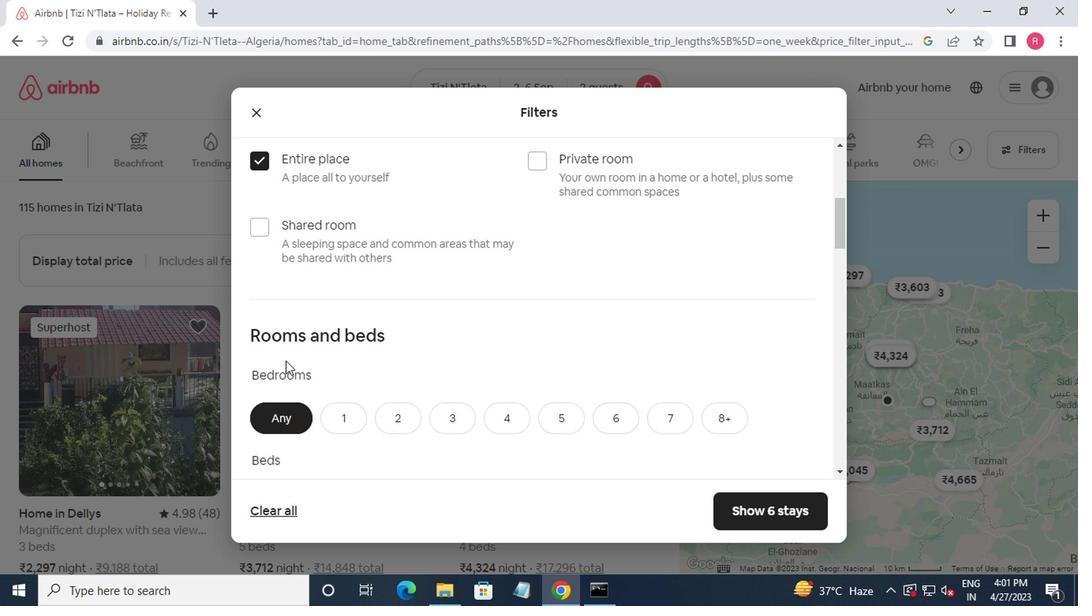 
Action: Mouse moved to (340, 266)
Screenshot: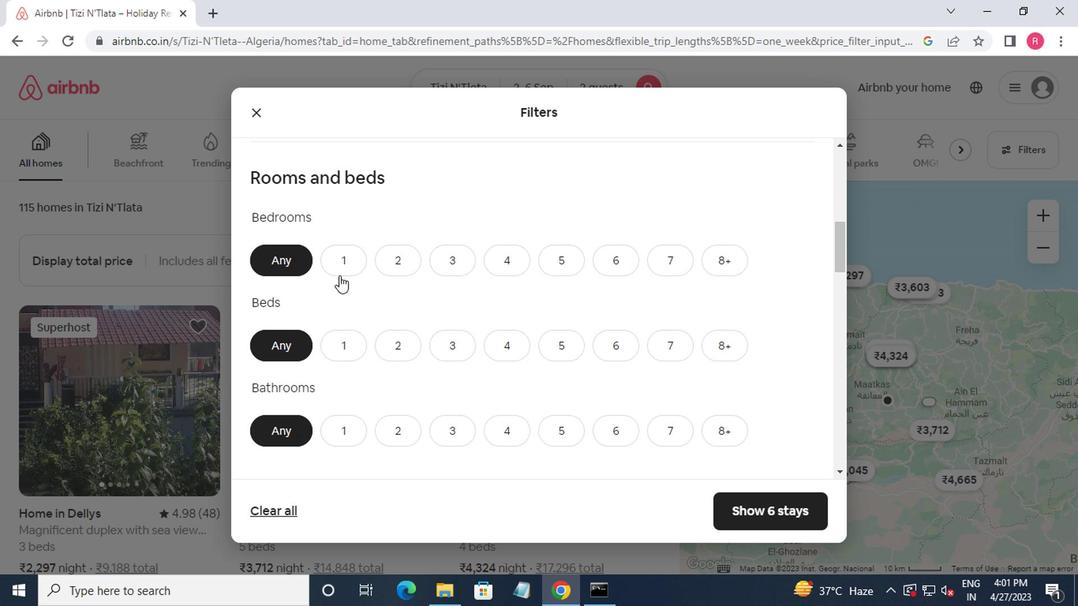 
Action: Mouse pressed left at (340, 266)
Screenshot: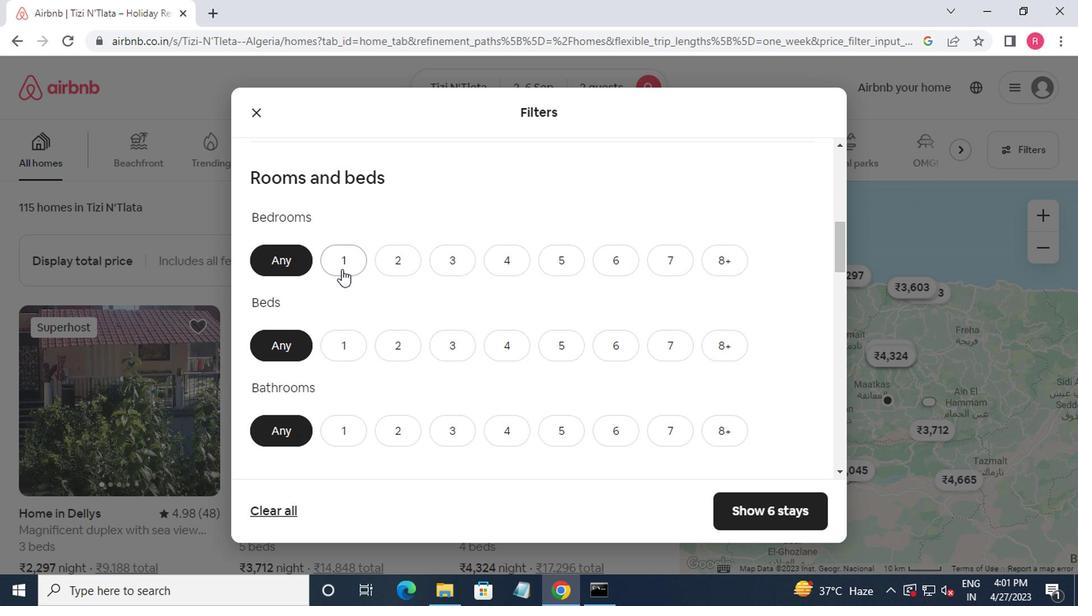 
Action: Mouse moved to (348, 341)
Screenshot: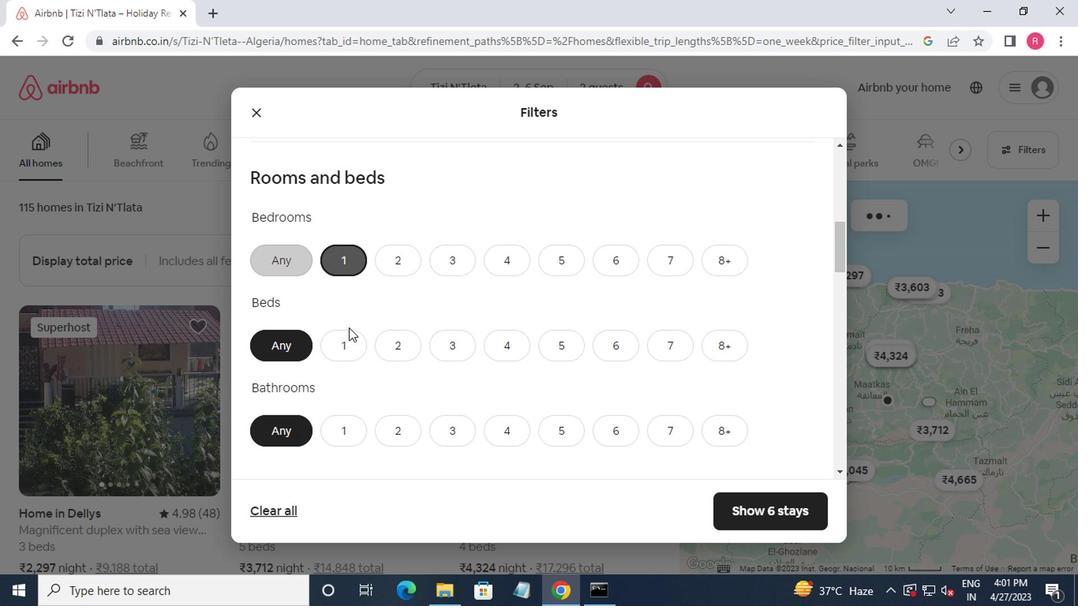 
Action: Mouse pressed left at (348, 341)
Screenshot: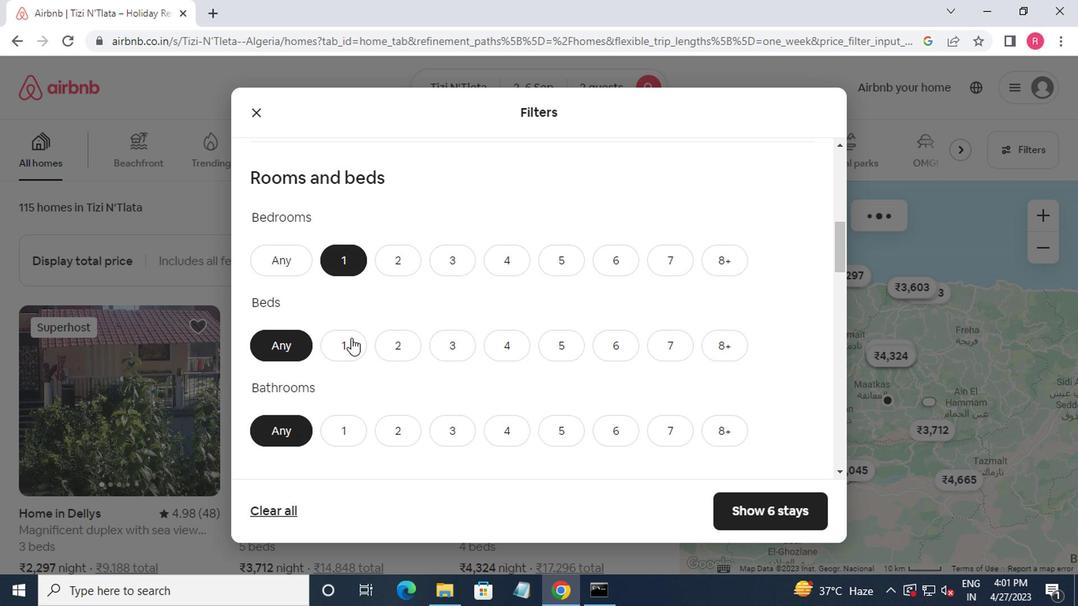 
Action: Mouse moved to (335, 433)
Screenshot: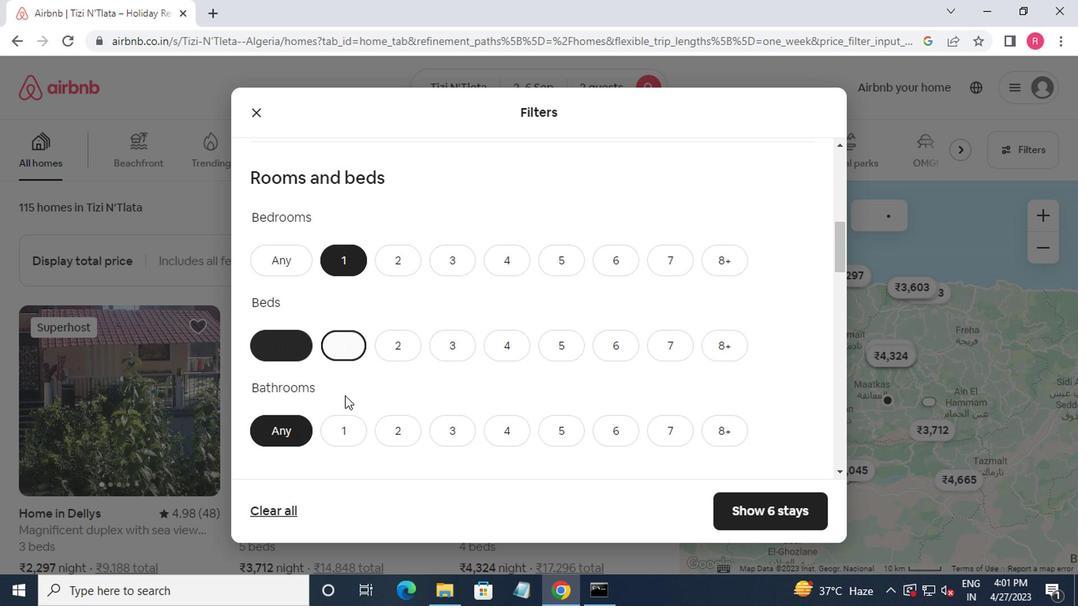 
Action: Mouse pressed left at (335, 433)
Screenshot: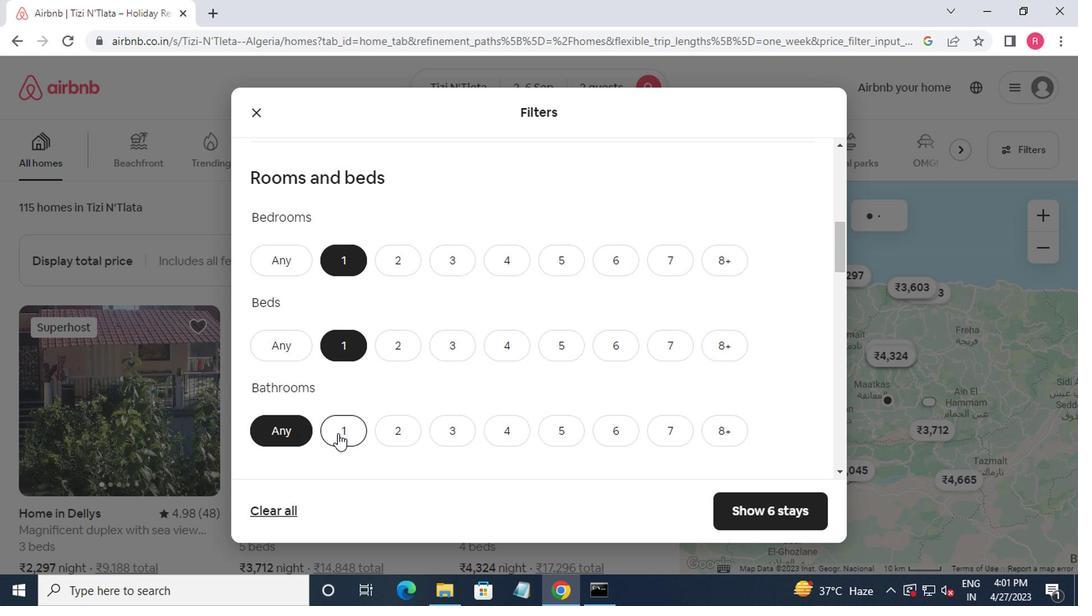 
Action: Mouse moved to (338, 428)
Screenshot: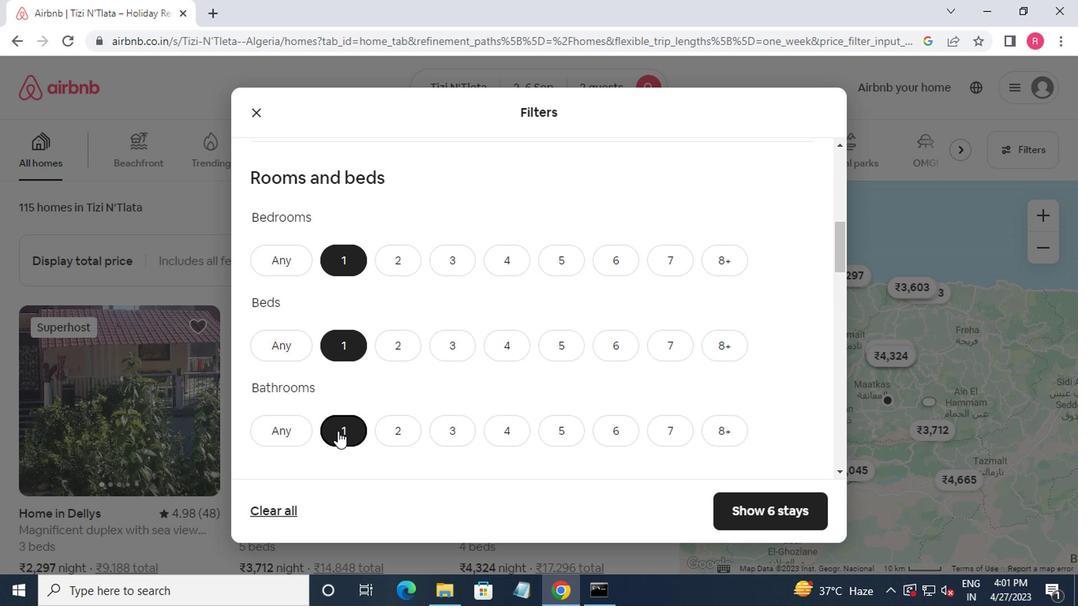 
Action: Mouse scrolled (338, 427) with delta (0, 0)
Screenshot: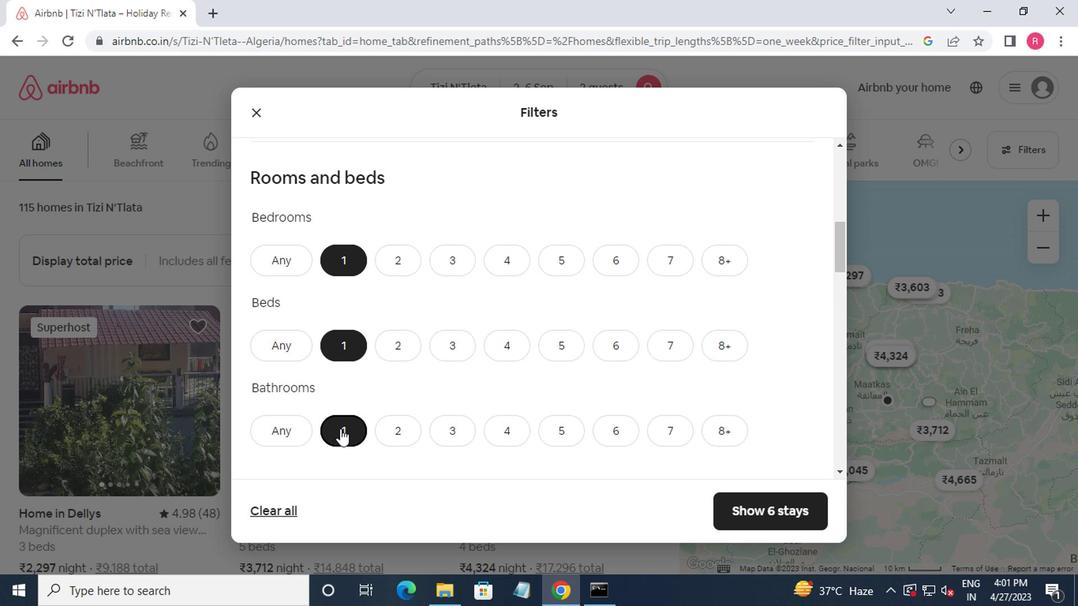 
Action: Mouse scrolled (338, 427) with delta (0, 0)
Screenshot: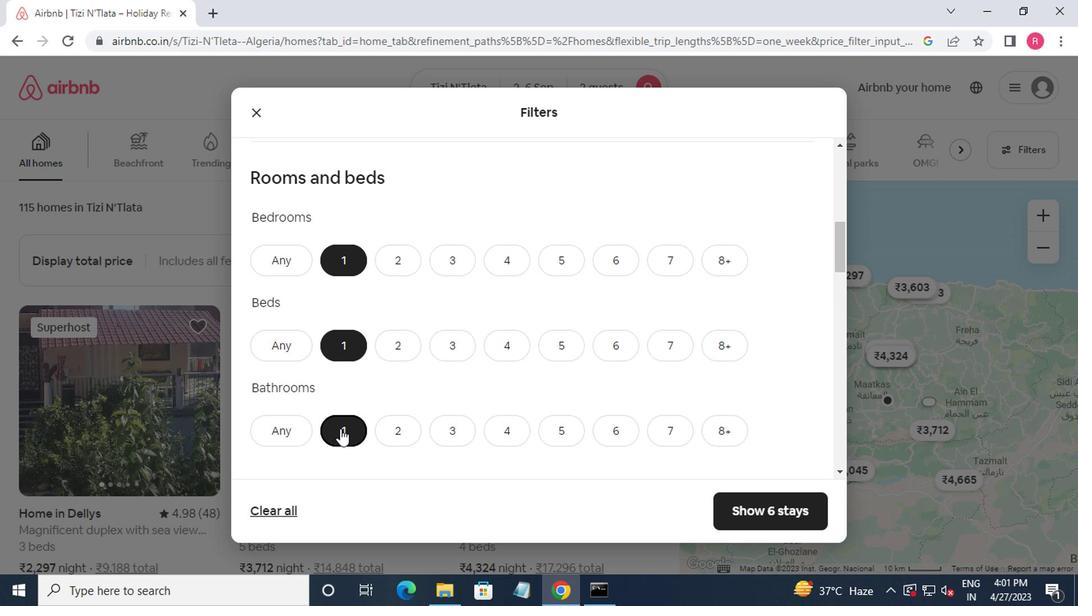 
Action: Mouse moved to (336, 427)
Screenshot: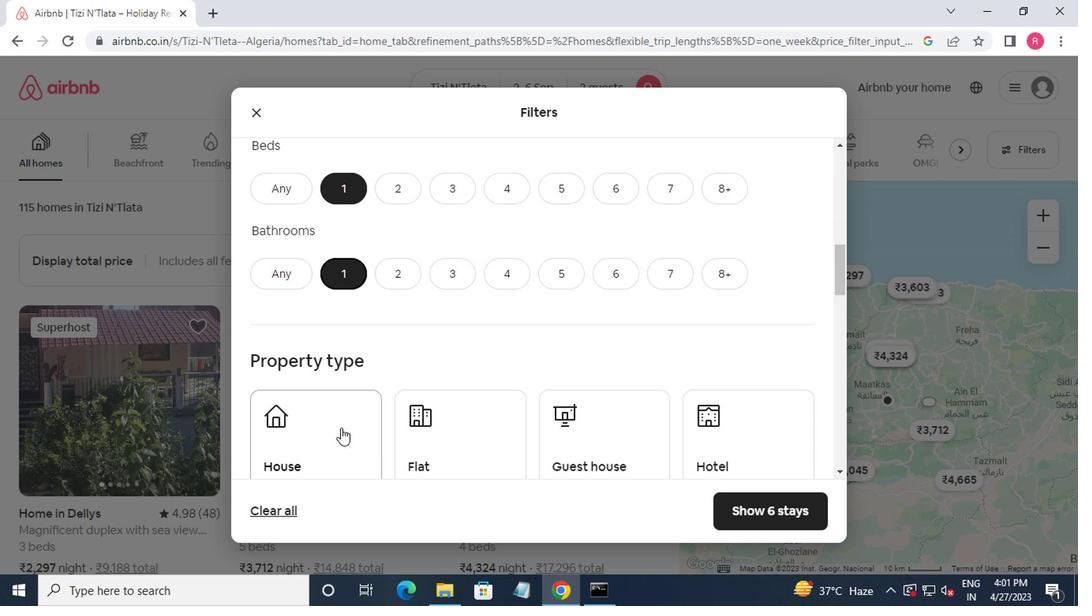 
Action: Mouse pressed left at (336, 427)
Screenshot: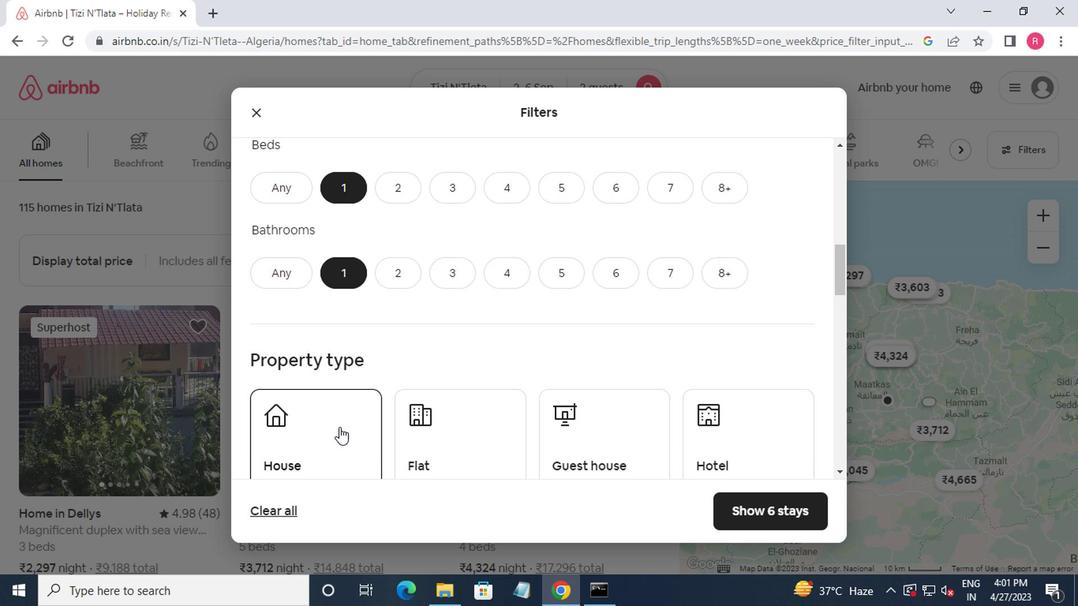 
Action: Mouse moved to (407, 424)
Screenshot: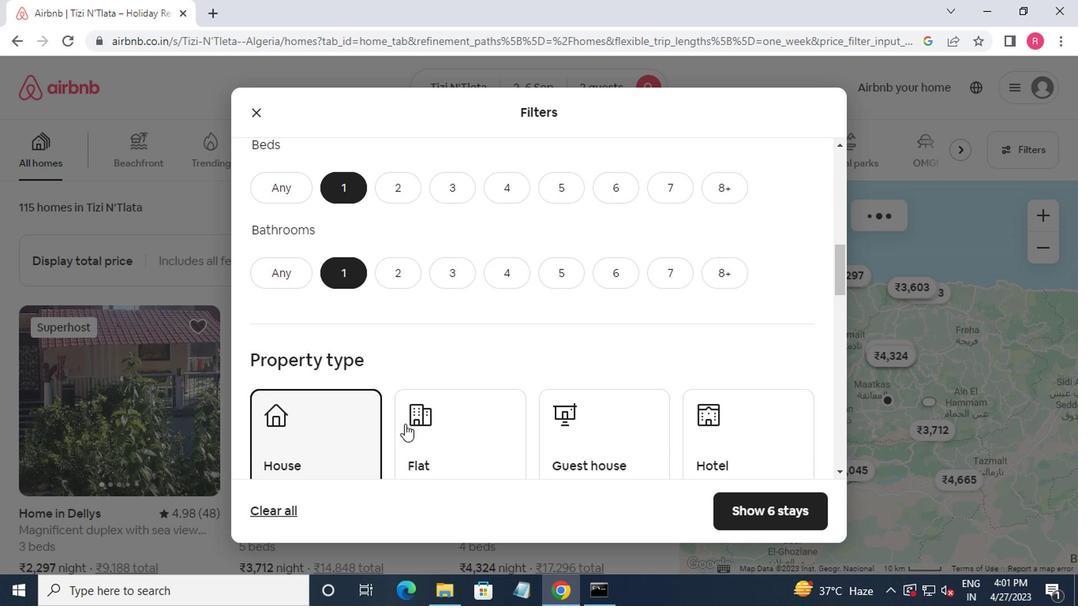 
Action: Mouse pressed left at (407, 424)
Screenshot: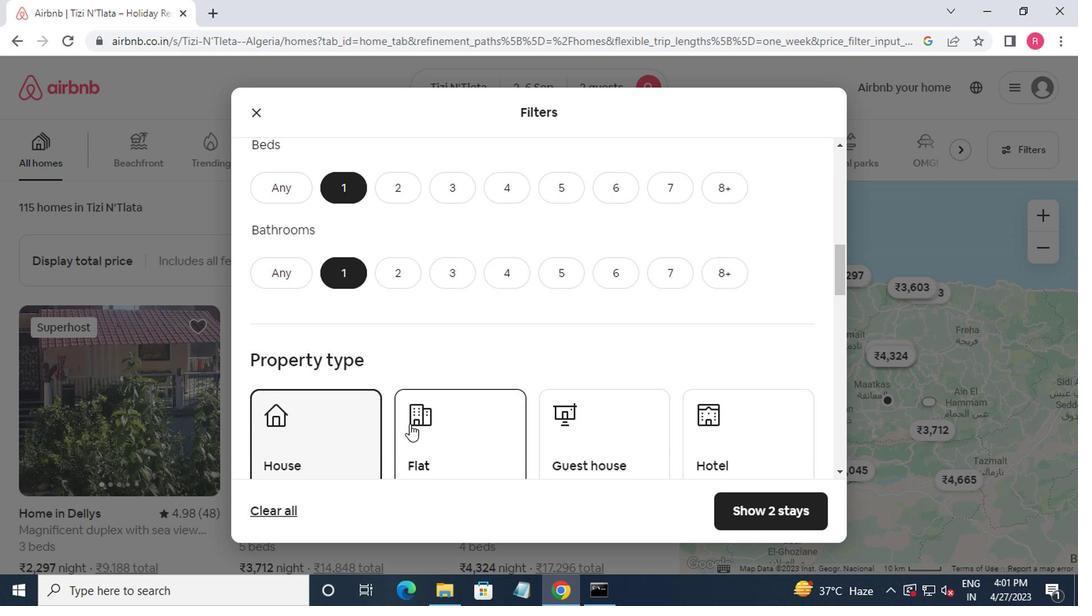 
Action: Mouse moved to (569, 452)
Screenshot: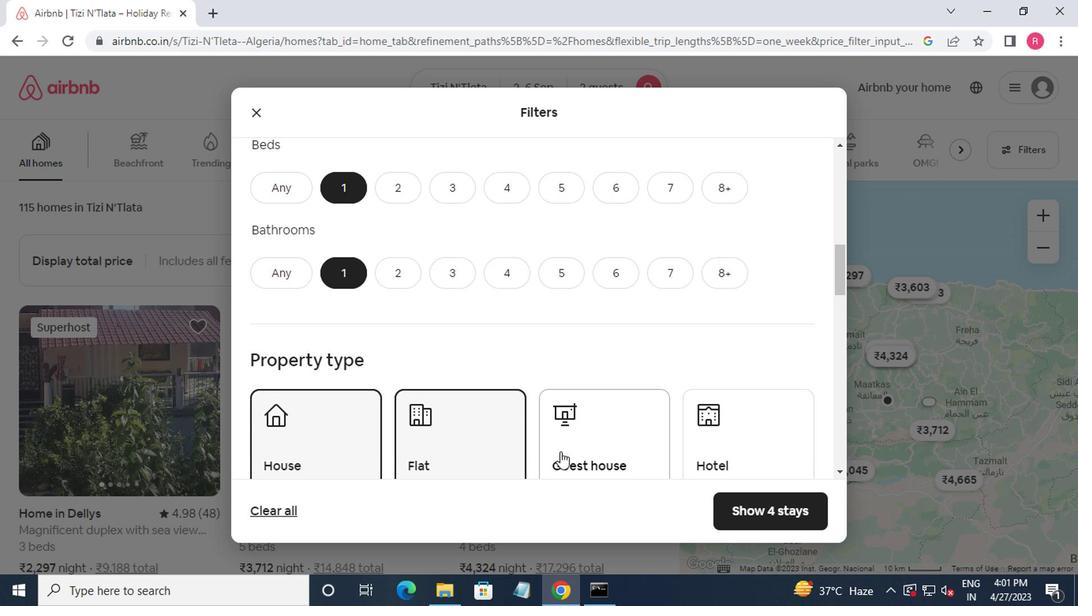
Action: Mouse pressed left at (569, 452)
Screenshot: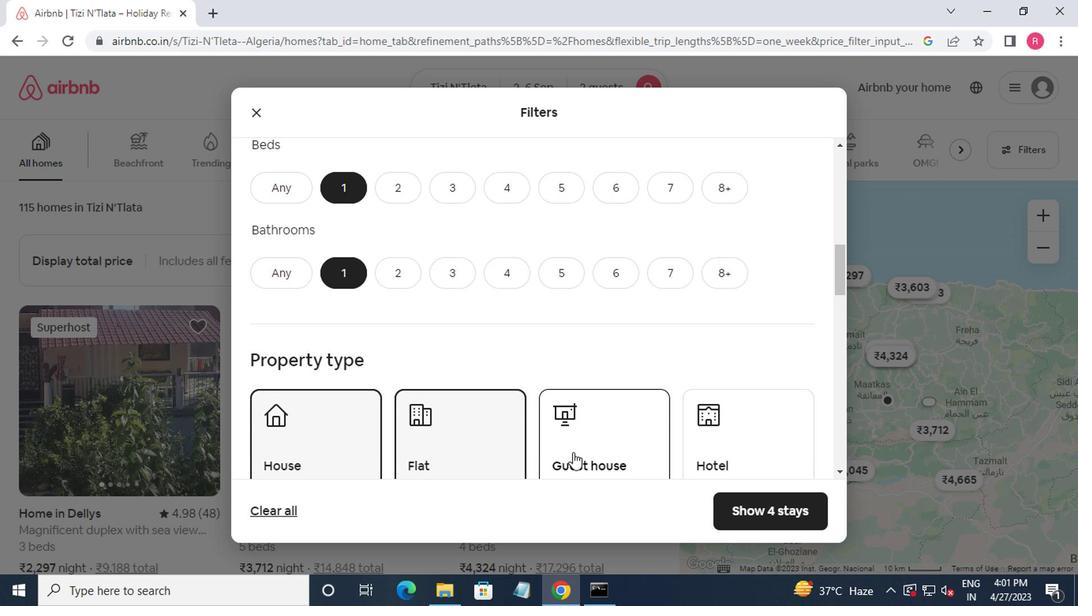 
Action: Mouse scrolled (569, 451) with delta (0, -1)
Screenshot: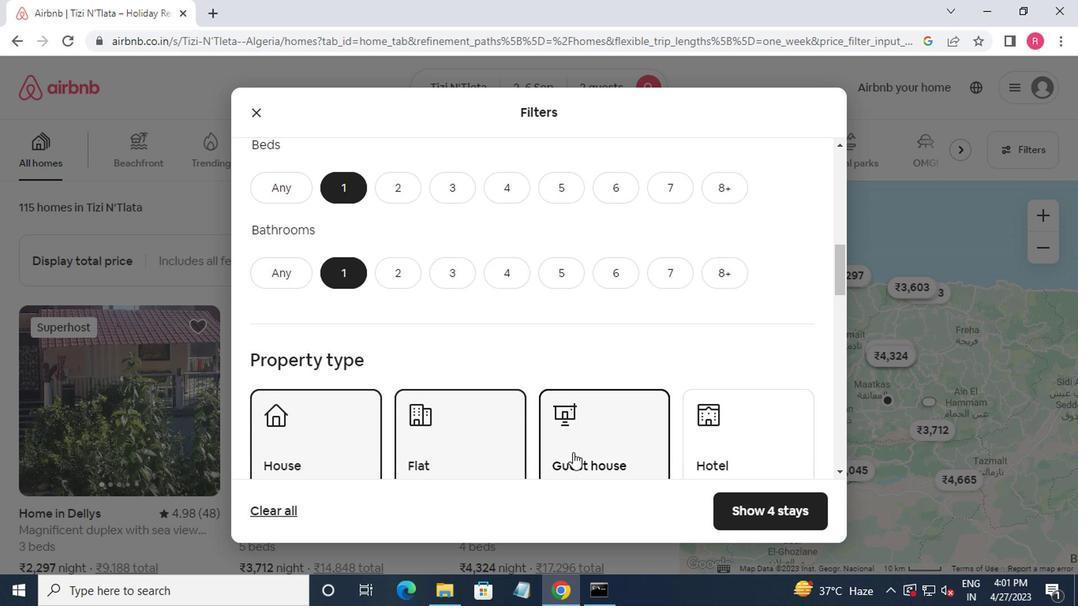 
Action: Mouse scrolled (569, 451) with delta (0, -1)
Screenshot: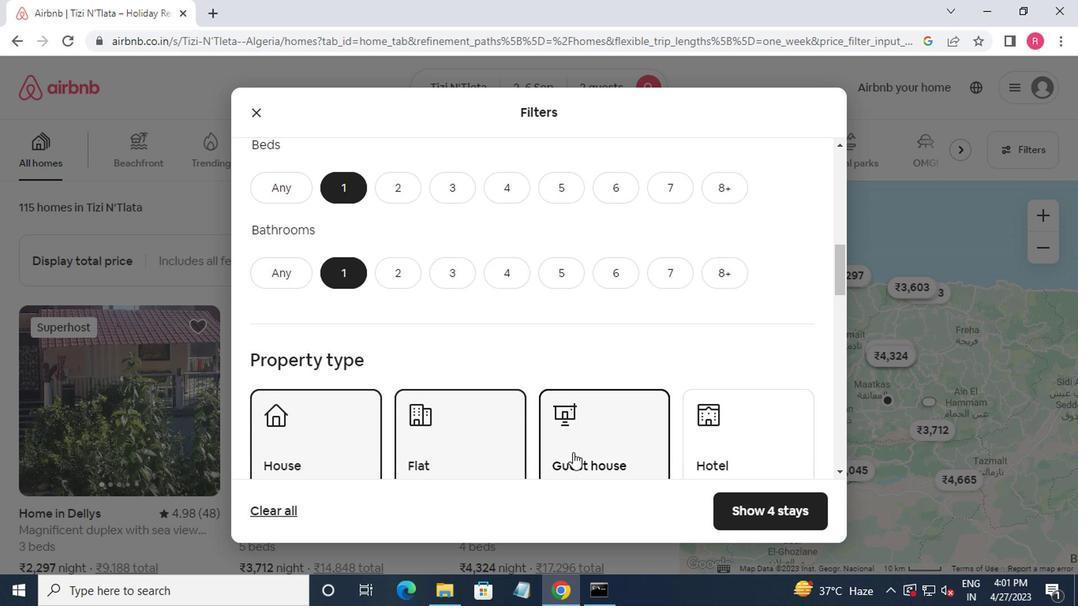 
Action: Mouse moved to (547, 454)
Screenshot: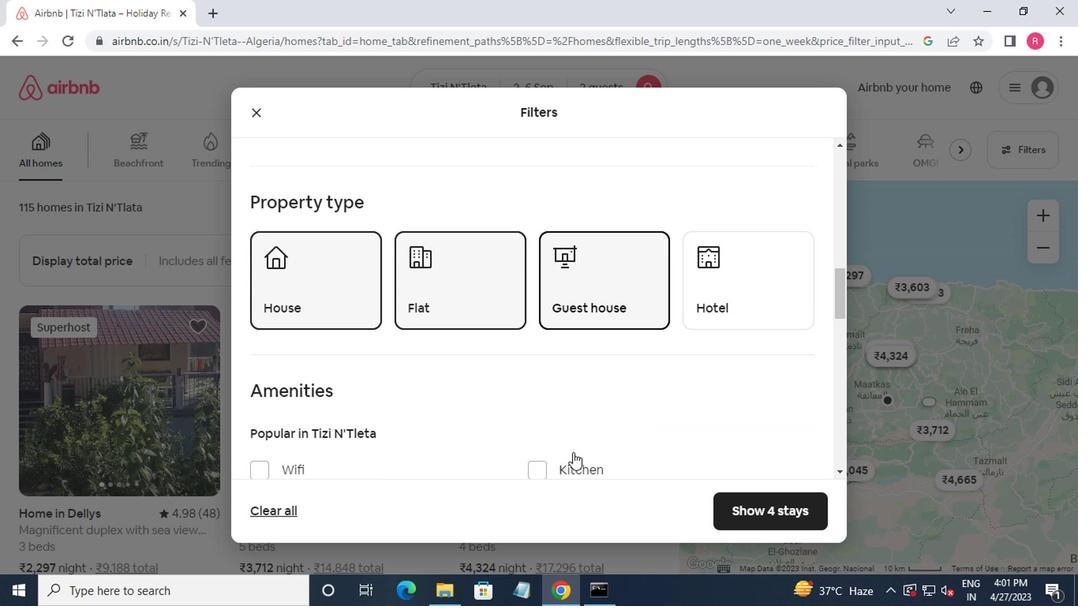 
Action: Mouse scrolled (547, 454) with delta (0, 0)
Screenshot: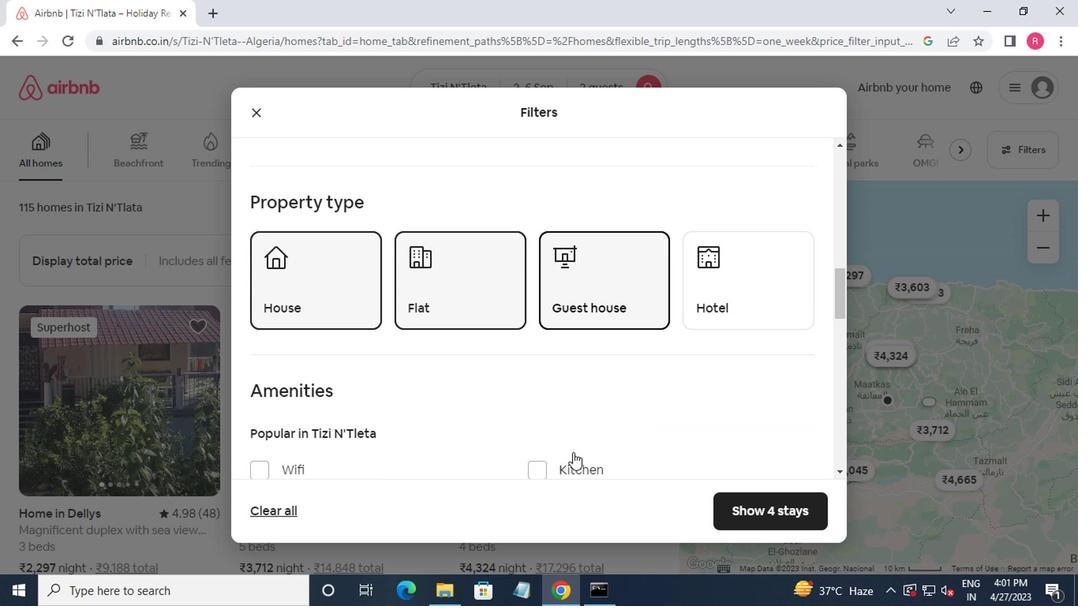
Action: Mouse moved to (532, 454)
Screenshot: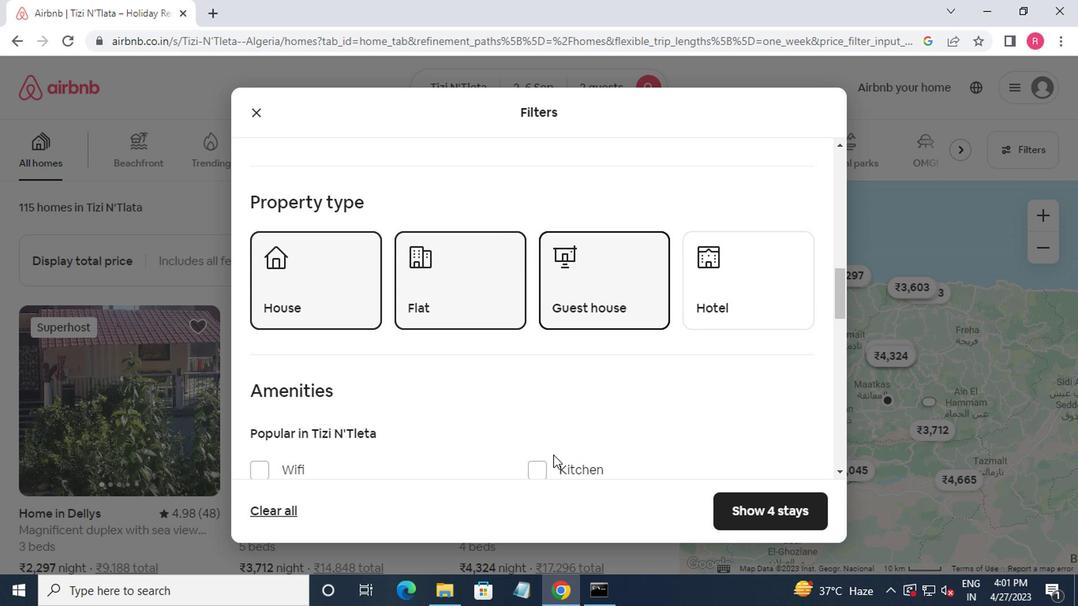 
Action: Mouse scrolled (532, 454) with delta (0, 0)
Screenshot: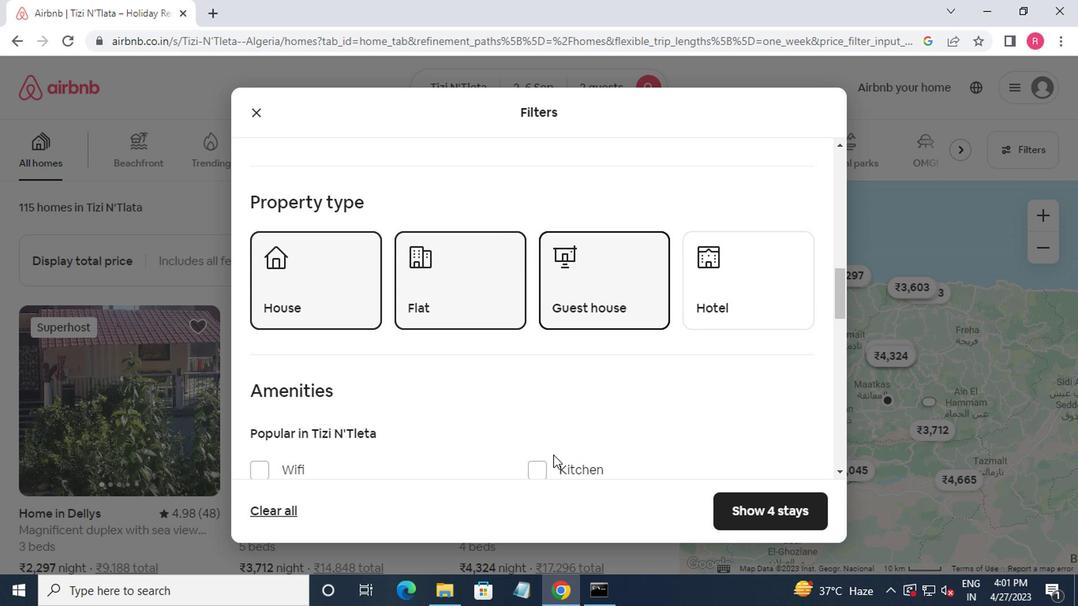 
Action: Mouse moved to (317, 353)
Screenshot: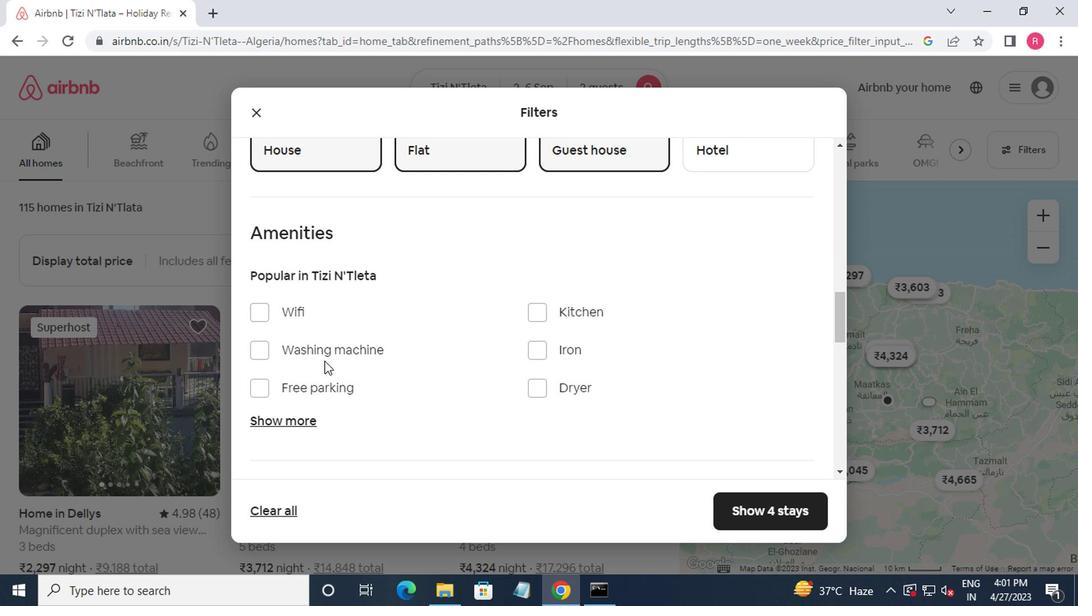 
Action: Mouse pressed left at (317, 353)
Screenshot: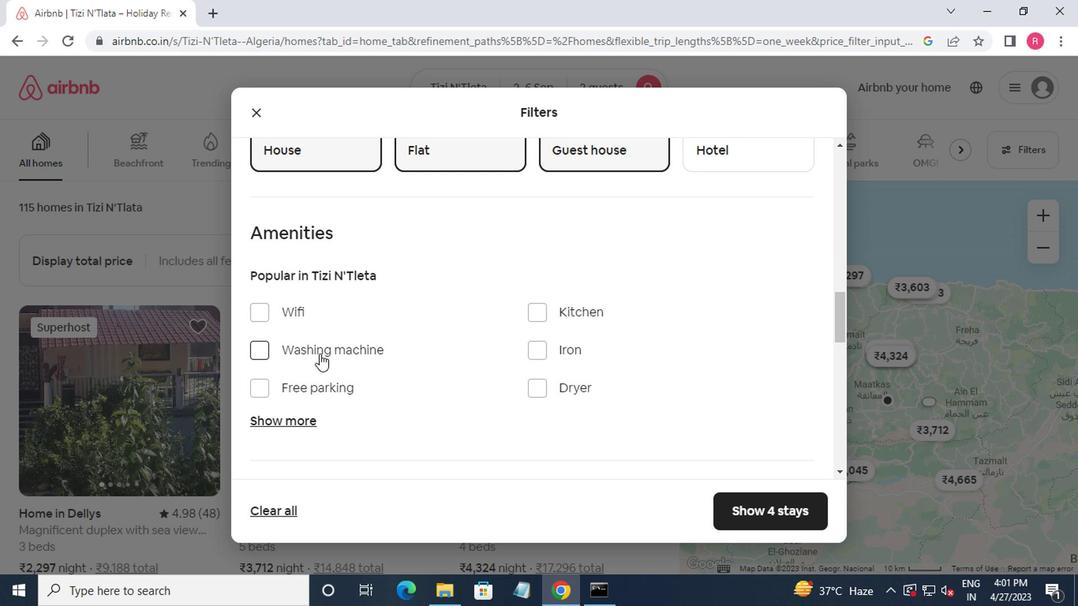 
Action: Mouse moved to (318, 349)
Screenshot: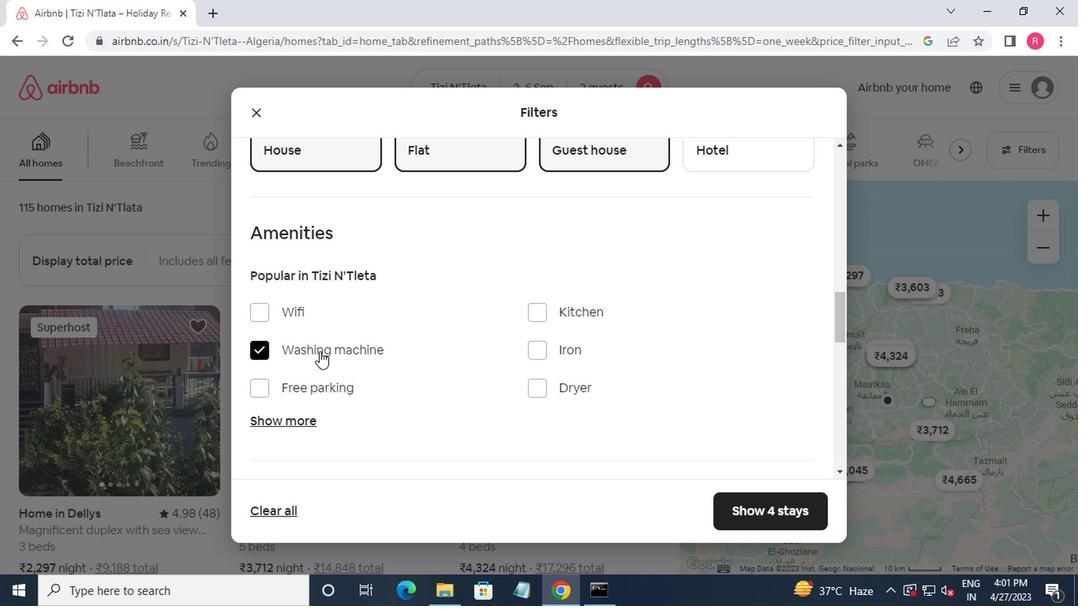 
Action: Mouse scrolled (318, 349) with delta (0, 0)
Screenshot: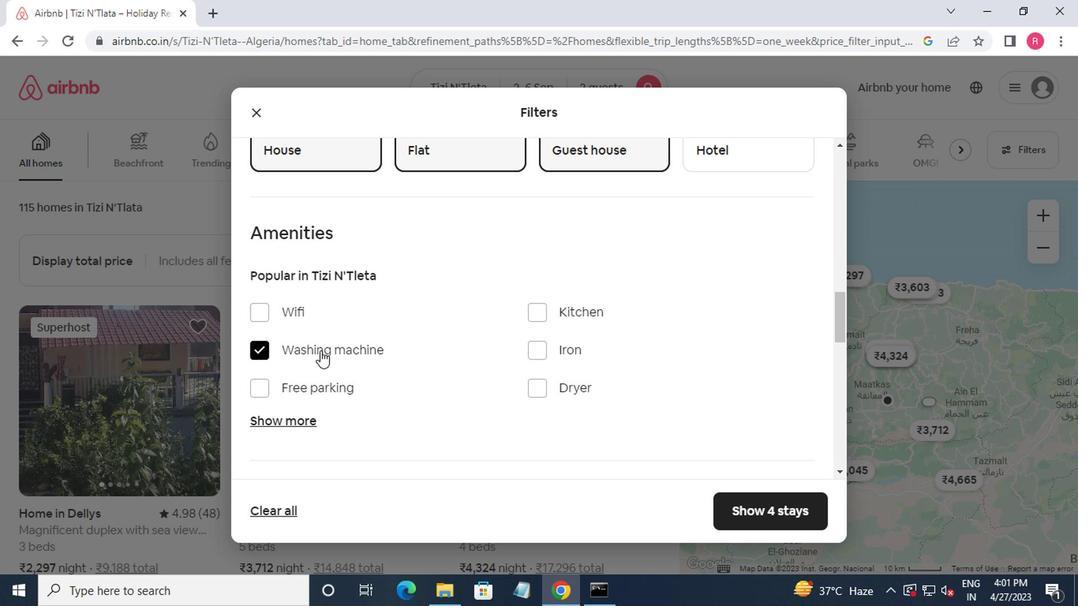 
Action: Mouse scrolled (318, 349) with delta (0, 0)
Screenshot: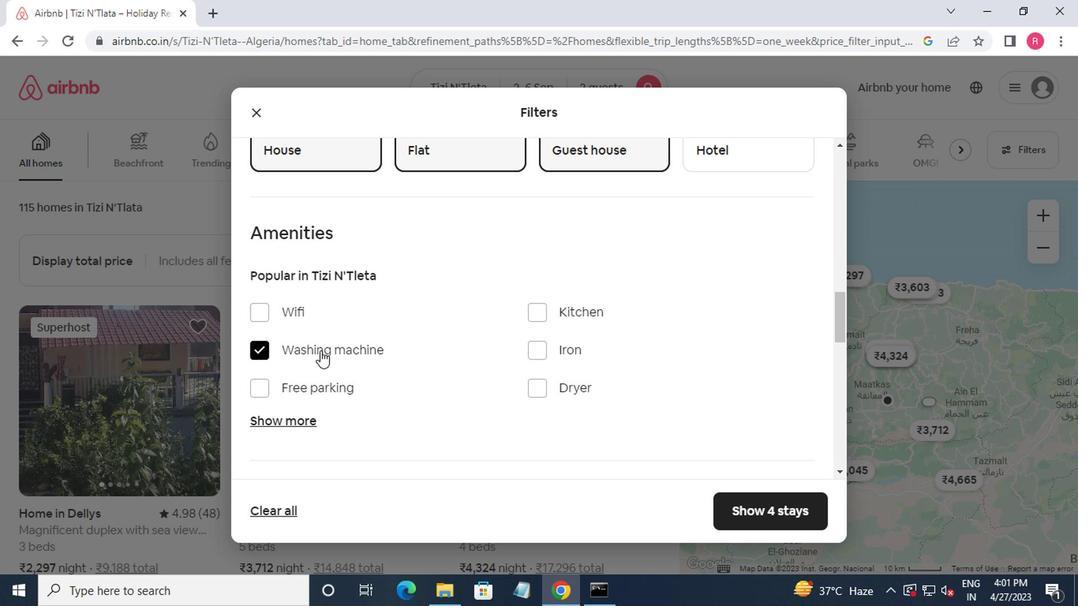 
Action: Mouse scrolled (318, 349) with delta (0, 0)
Screenshot: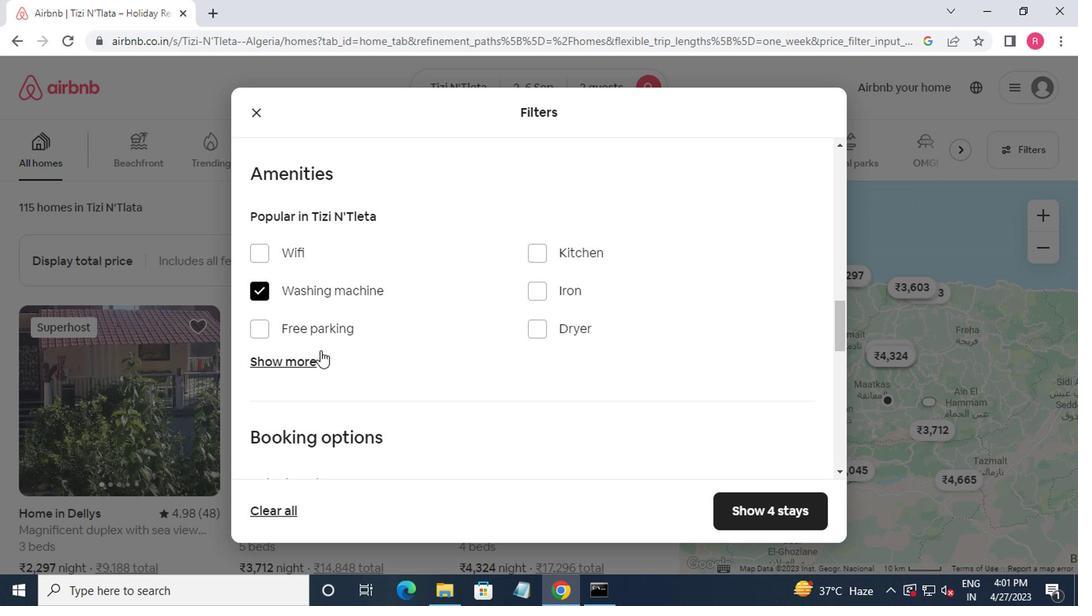 
Action: Mouse moved to (766, 372)
Screenshot: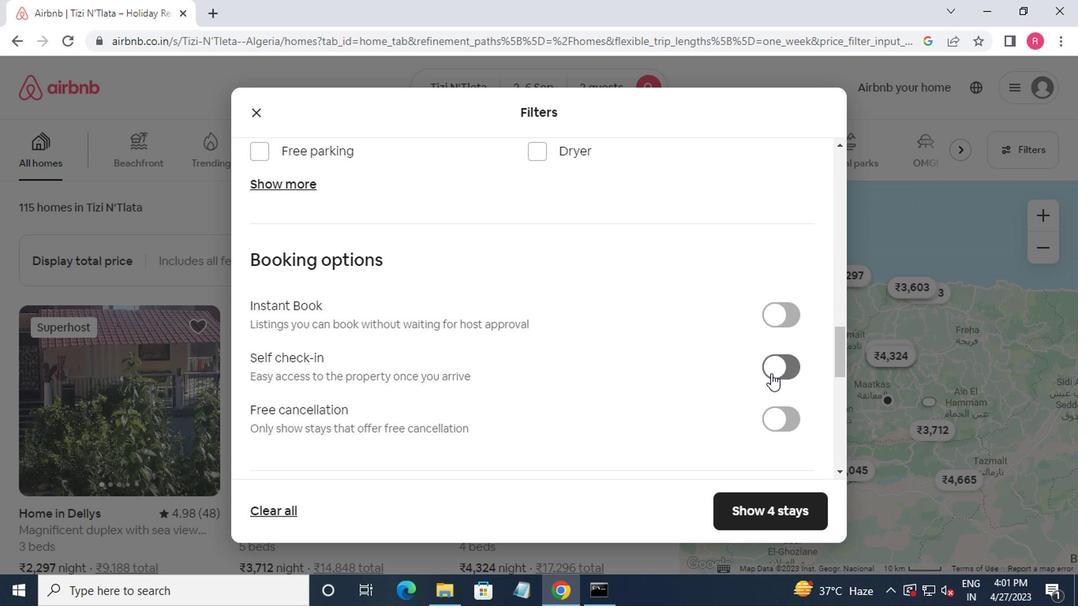 
Action: Mouse pressed left at (766, 372)
Screenshot: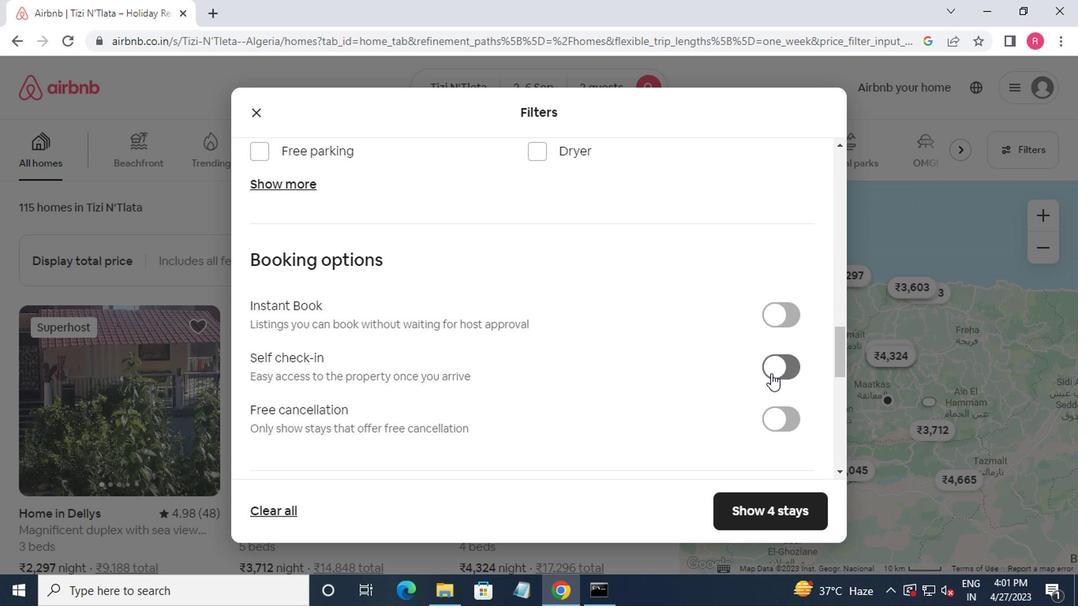 
Action: Mouse moved to (630, 408)
Screenshot: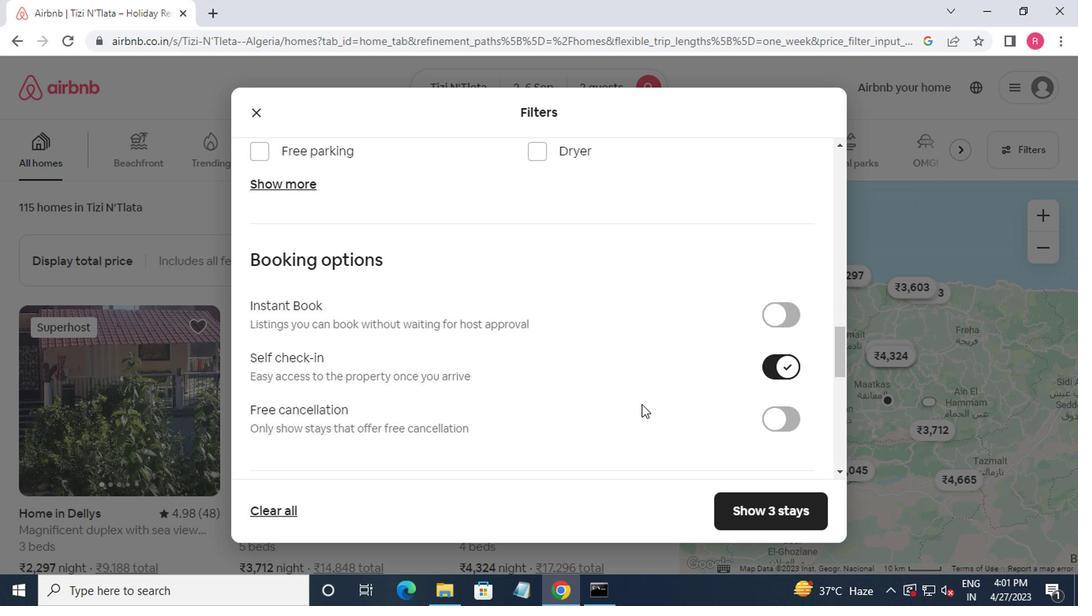 
Action: Mouse scrolled (630, 407) with delta (0, -1)
Screenshot: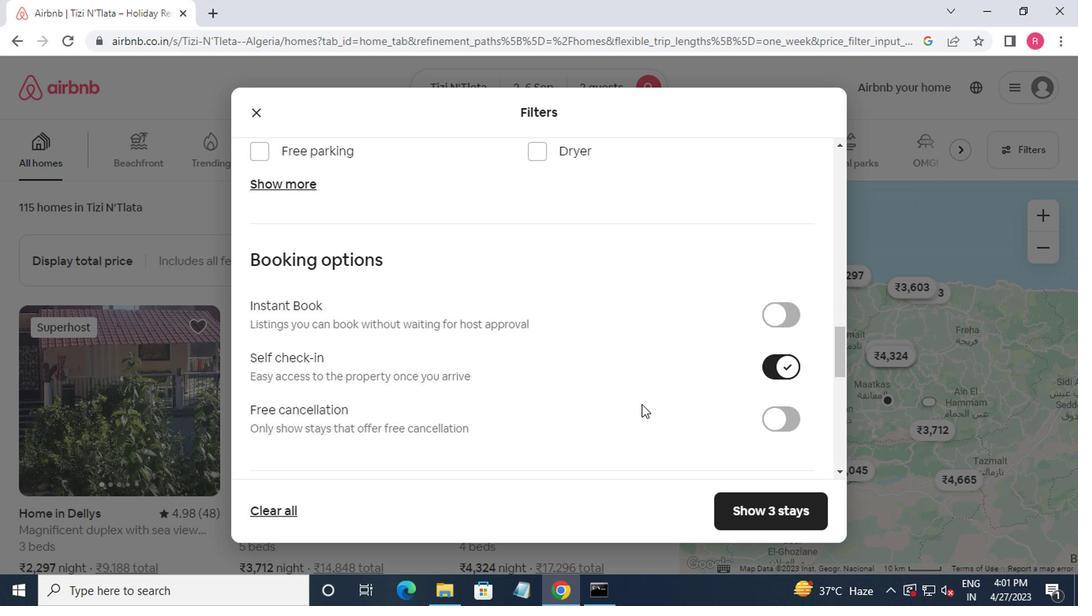 
Action: Mouse moved to (629, 409)
Screenshot: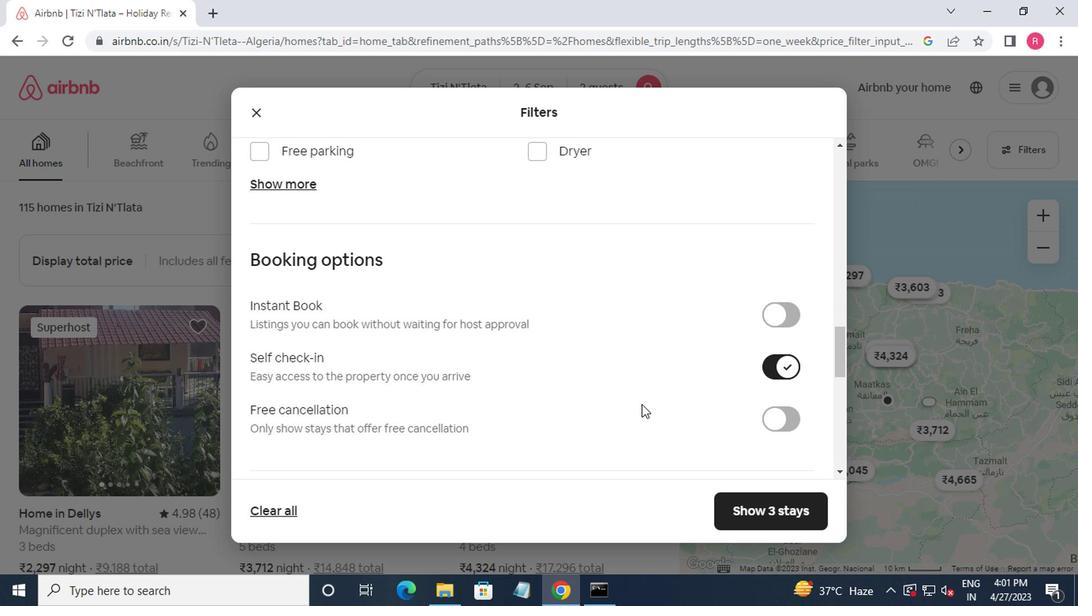 
Action: Mouse scrolled (629, 408) with delta (0, -1)
Screenshot: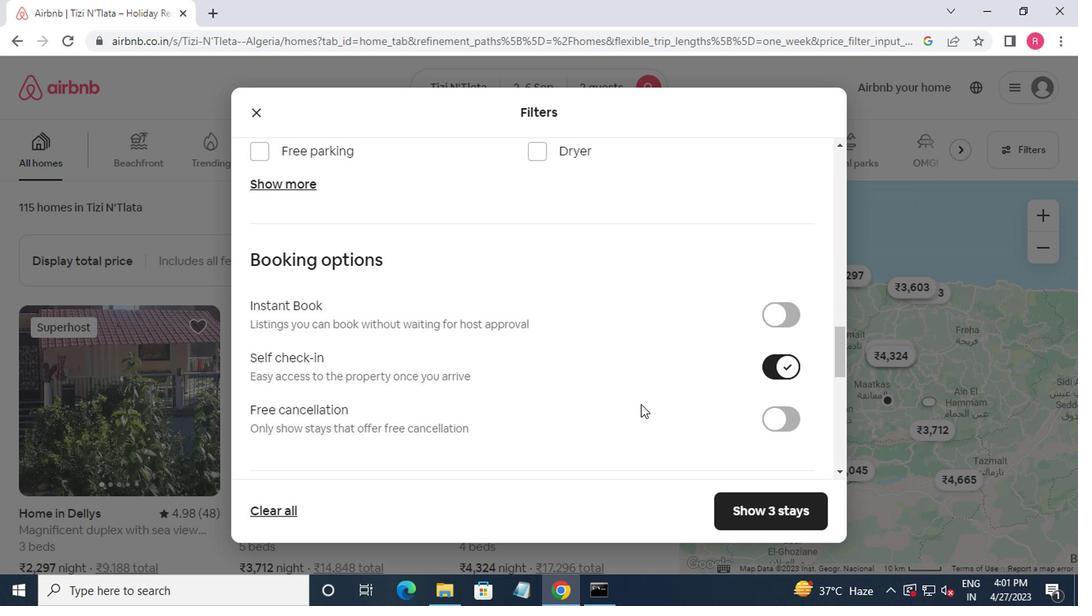 
Action: Mouse moved to (629, 410)
Screenshot: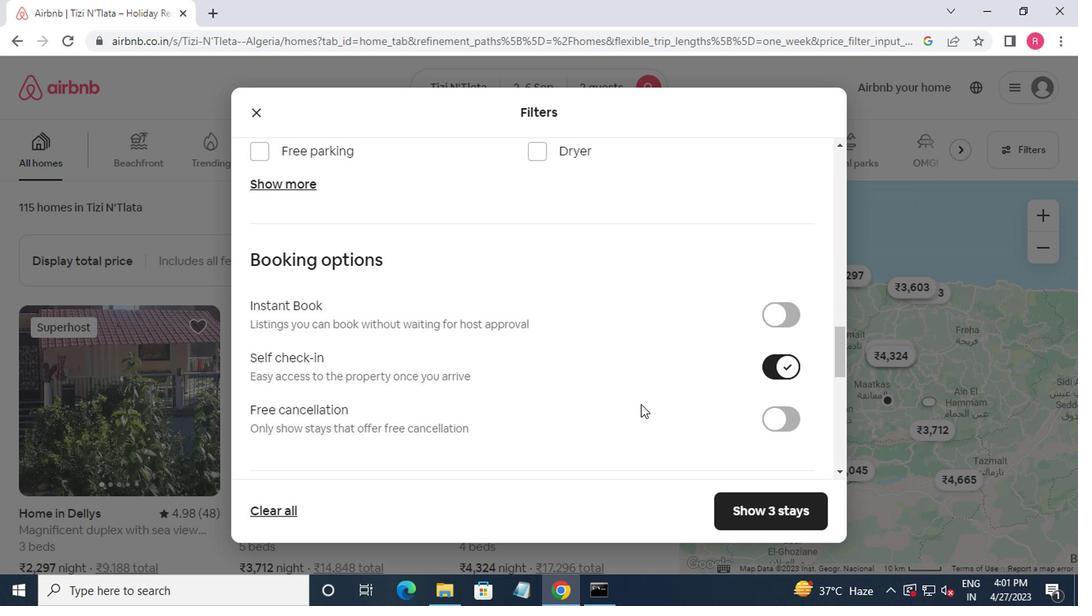 
Action: Mouse scrolled (629, 409) with delta (0, 0)
Screenshot: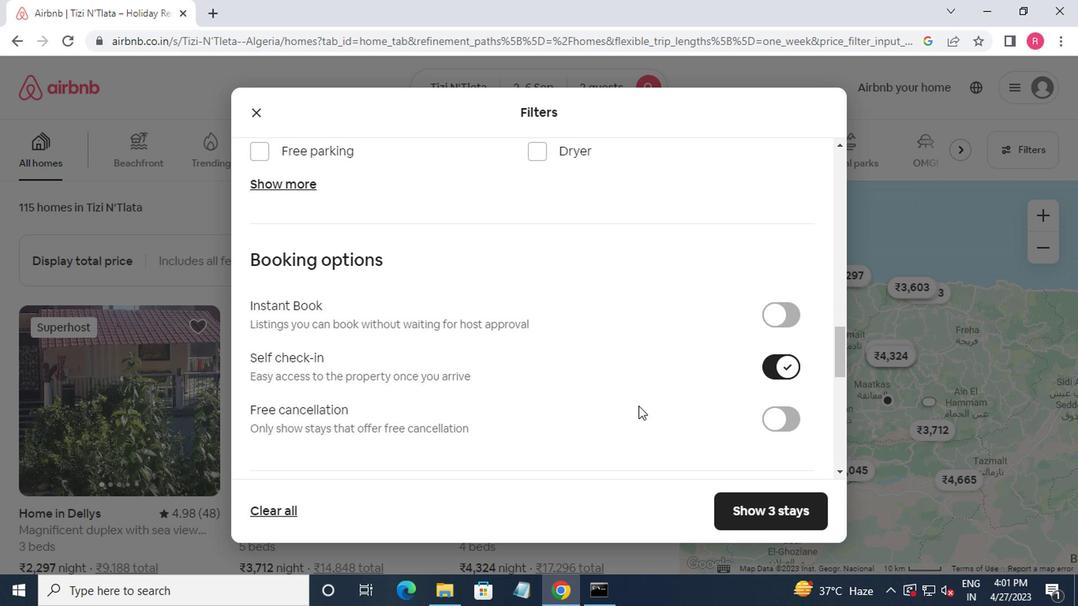 
Action: Mouse moved to (623, 412)
Screenshot: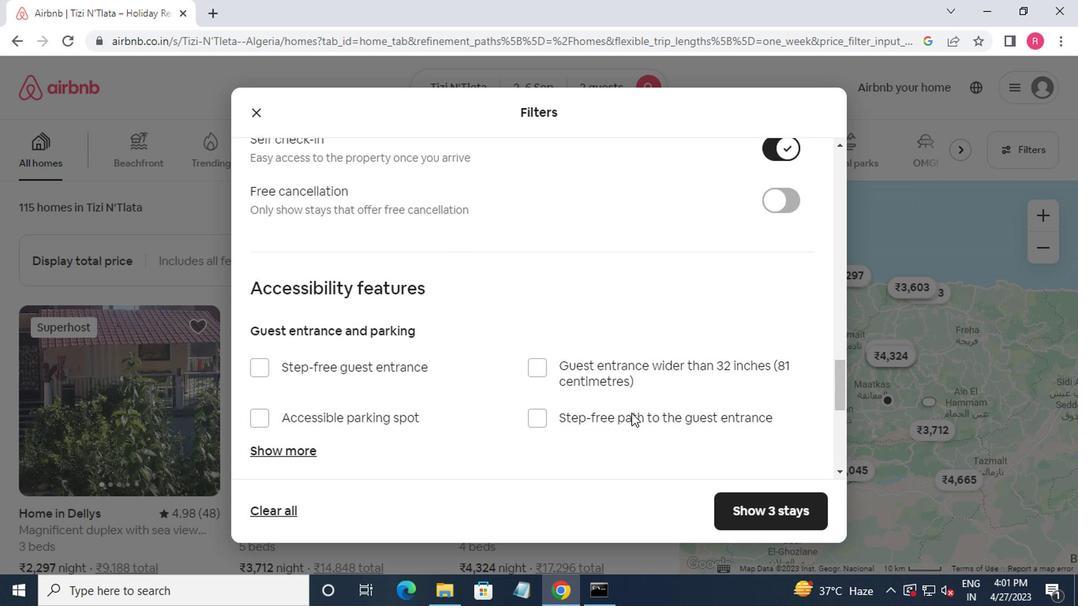 
Action: Mouse scrolled (623, 412) with delta (0, 0)
Screenshot: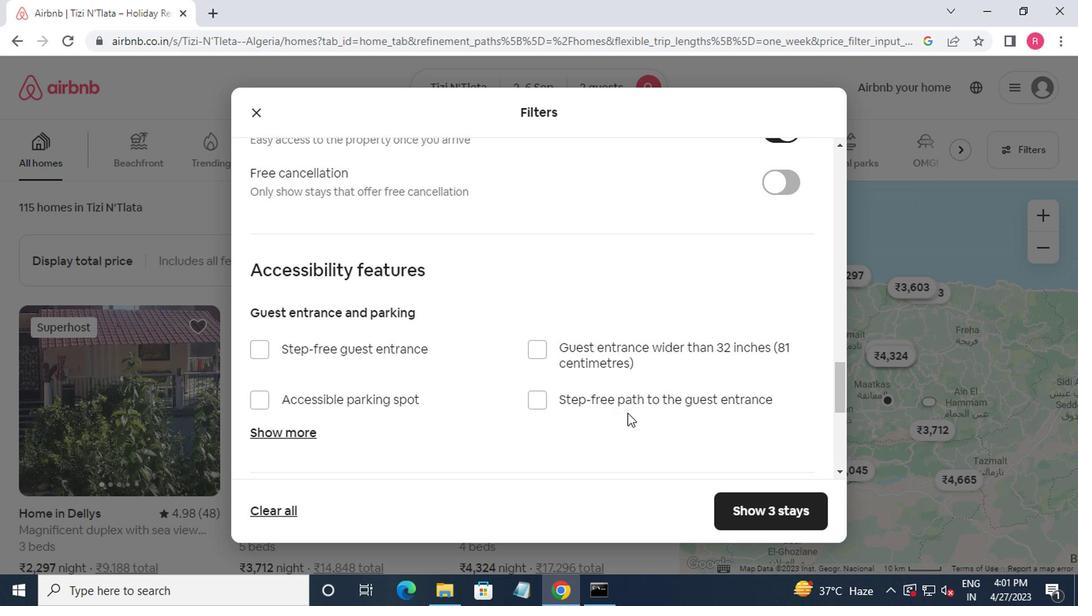 
Action: Mouse scrolled (623, 412) with delta (0, 0)
Screenshot: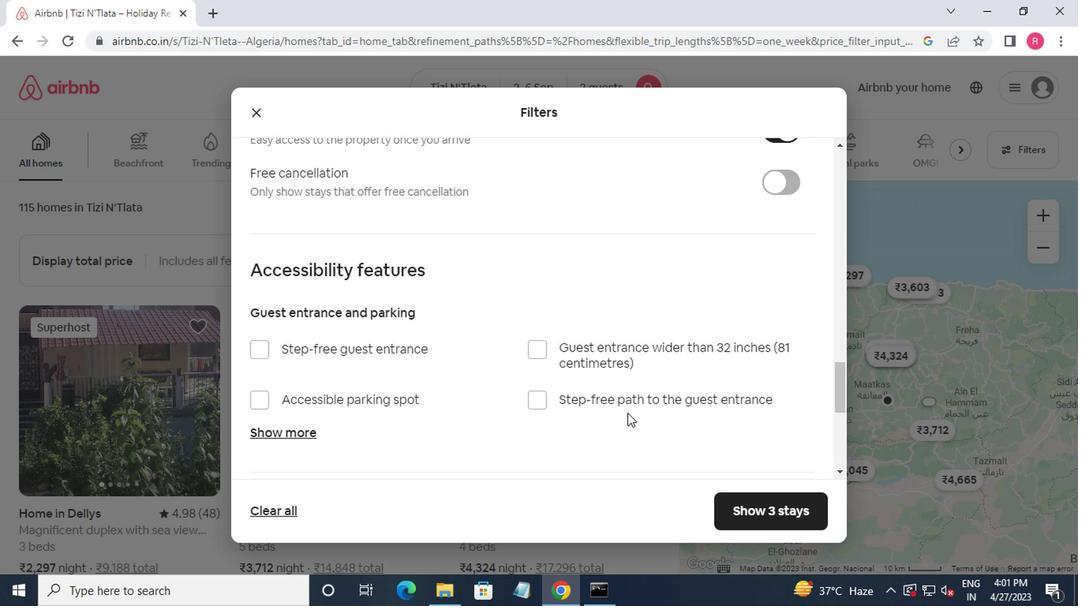 
Action: Mouse scrolled (623, 412) with delta (0, 0)
Screenshot: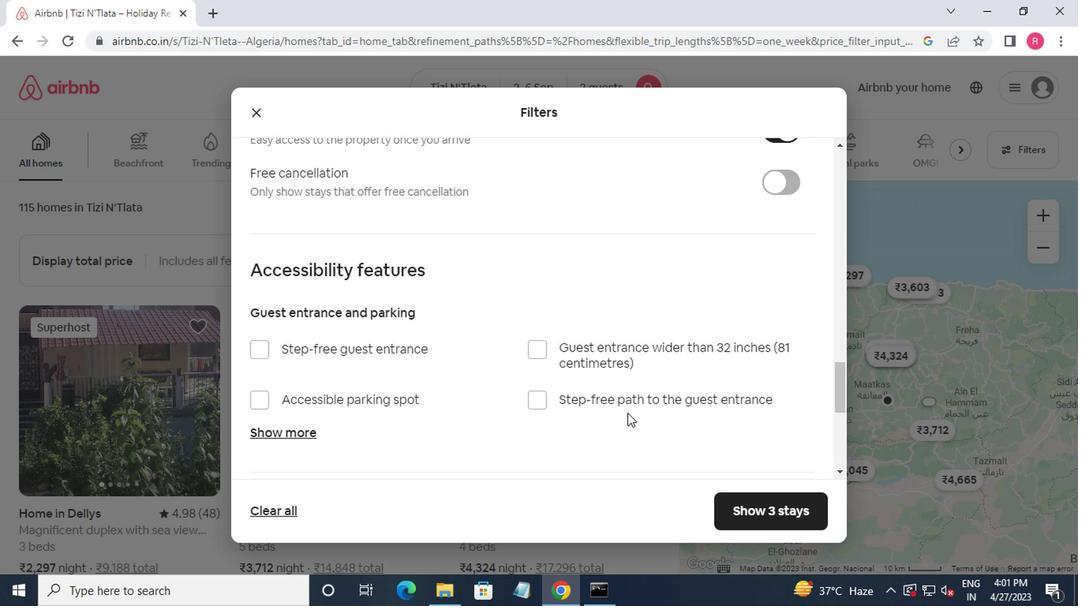 
Action: Mouse scrolled (623, 412) with delta (0, 0)
Screenshot: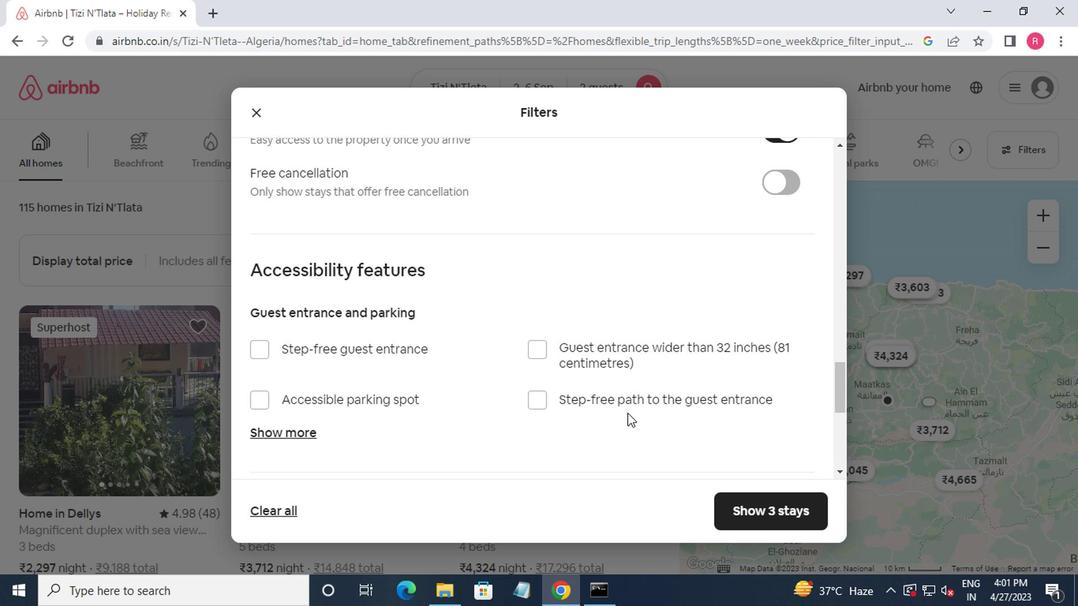 
Action: Mouse moved to (753, 514)
Screenshot: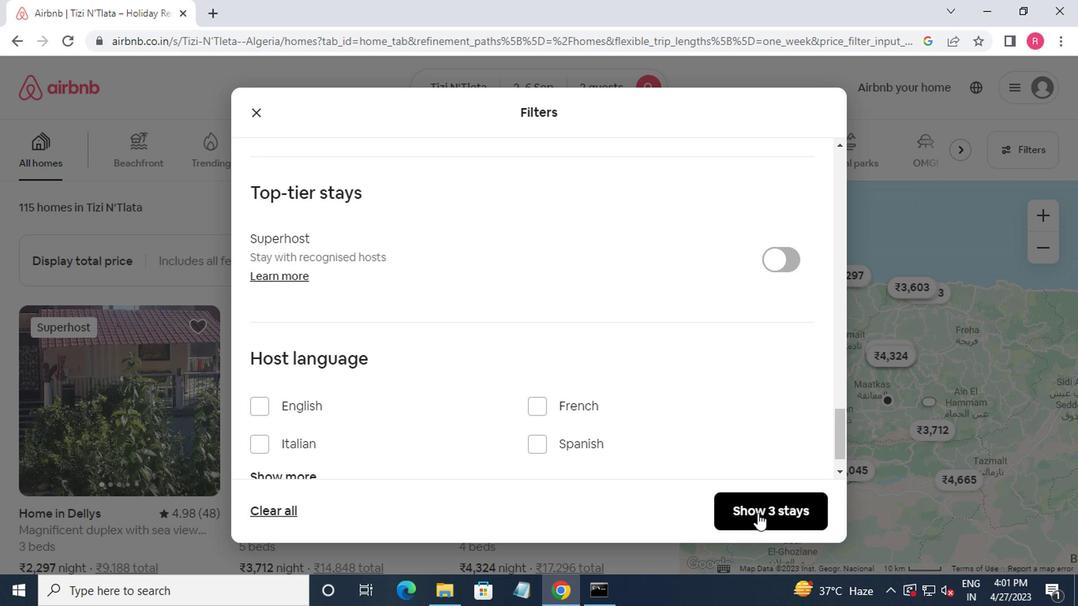 
Action: Mouse pressed left at (753, 514)
Screenshot: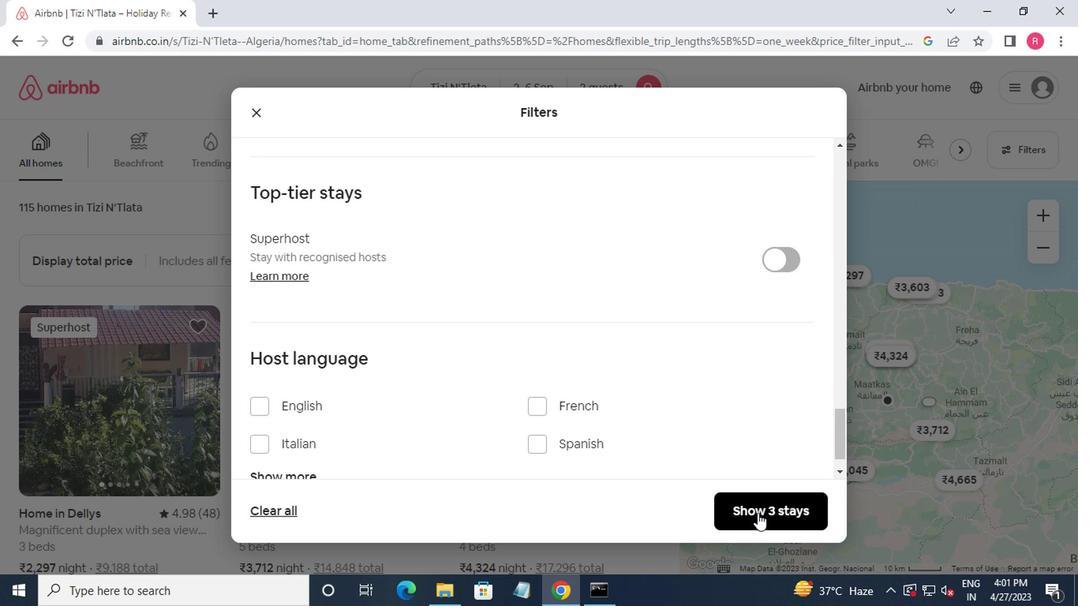 
Action: Mouse moved to (753, 513)
Screenshot: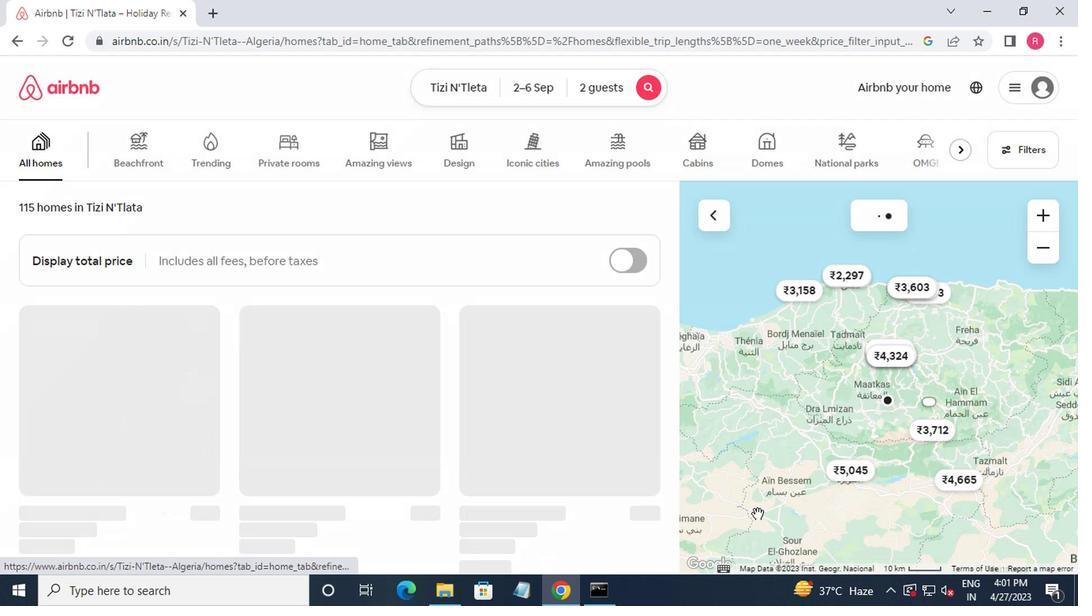 
